 Task: Create a due date automation trigger when advanced on, on the monday before a card is due add fields with custom field "Resume" set to a date not in this month at 11:00 AM.
Action: Mouse moved to (1241, 108)
Screenshot: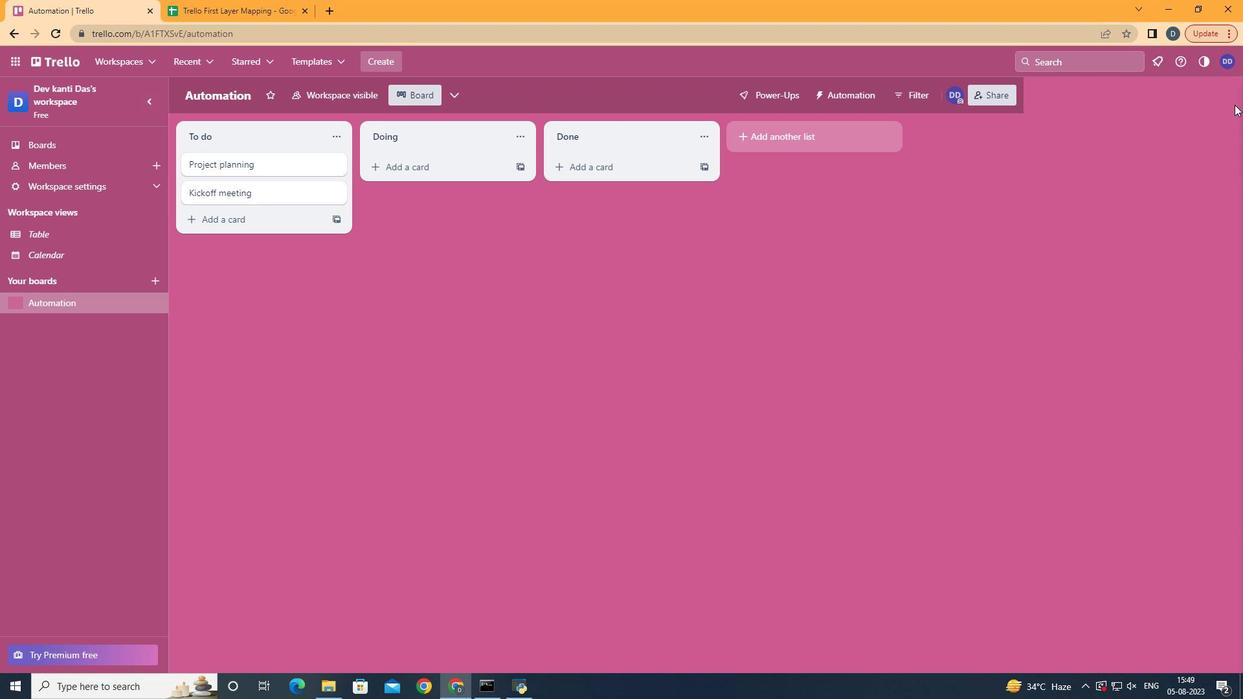 
Action: Mouse pressed left at (1241, 108)
Screenshot: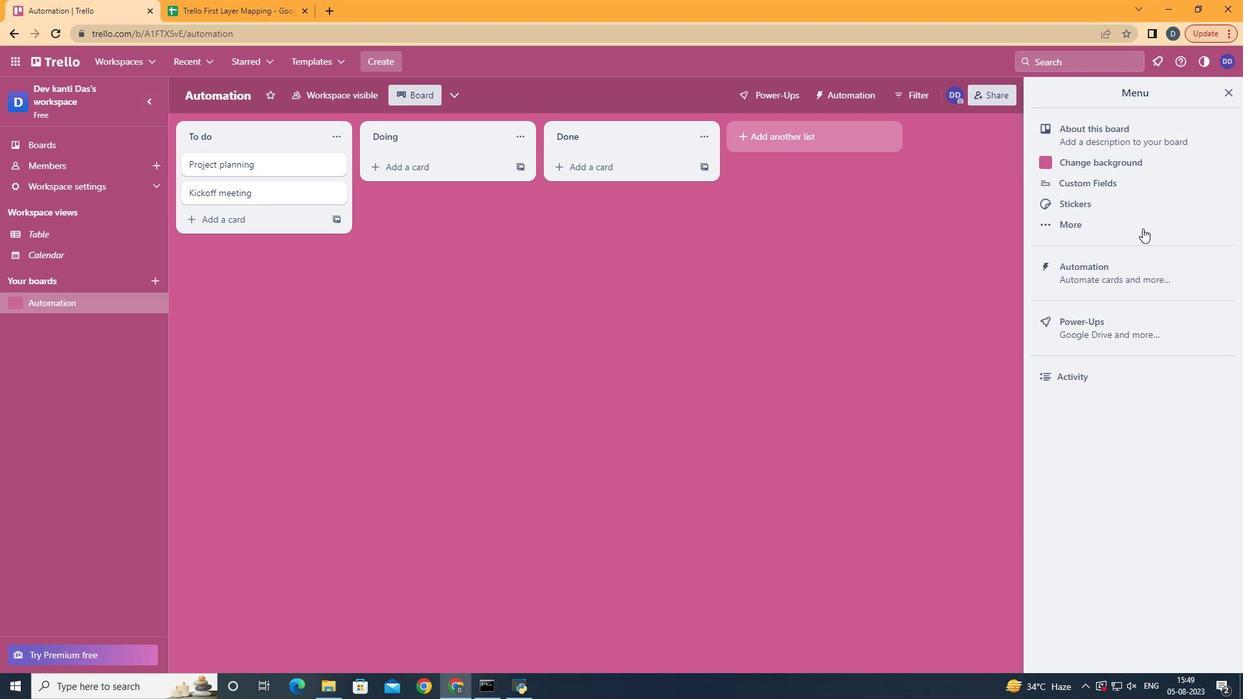 
Action: Mouse moved to (1124, 277)
Screenshot: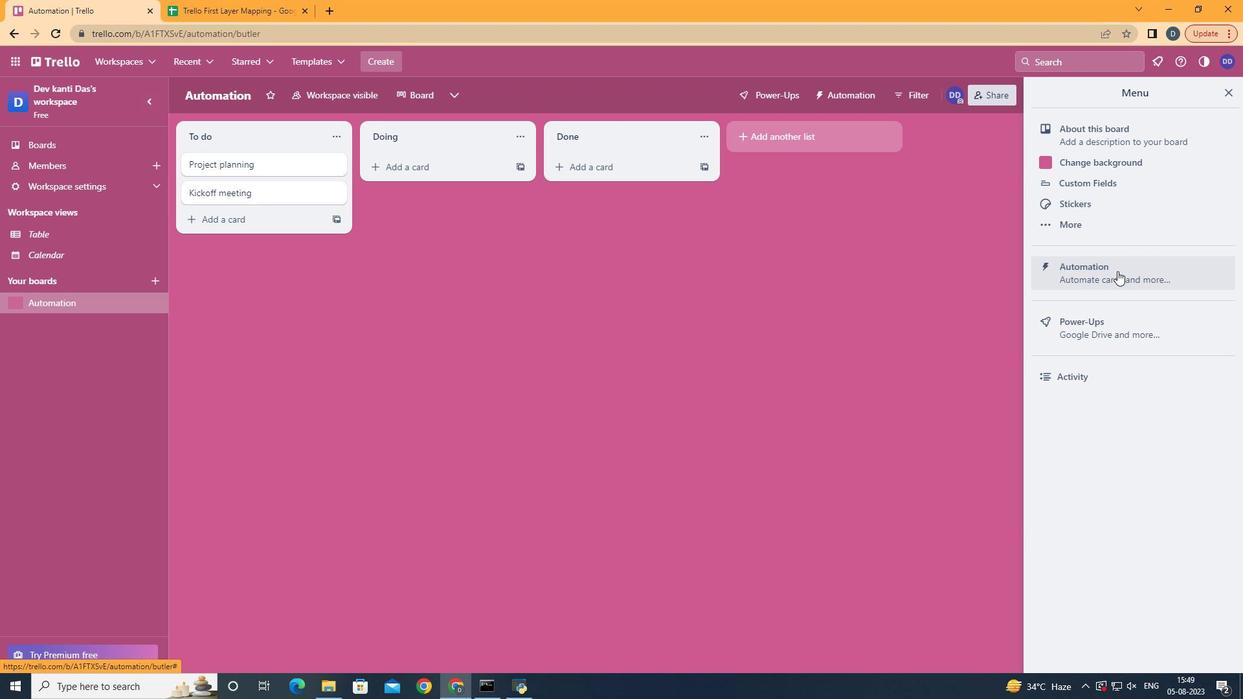 
Action: Mouse pressed left at (1124, 277)
Screenshot: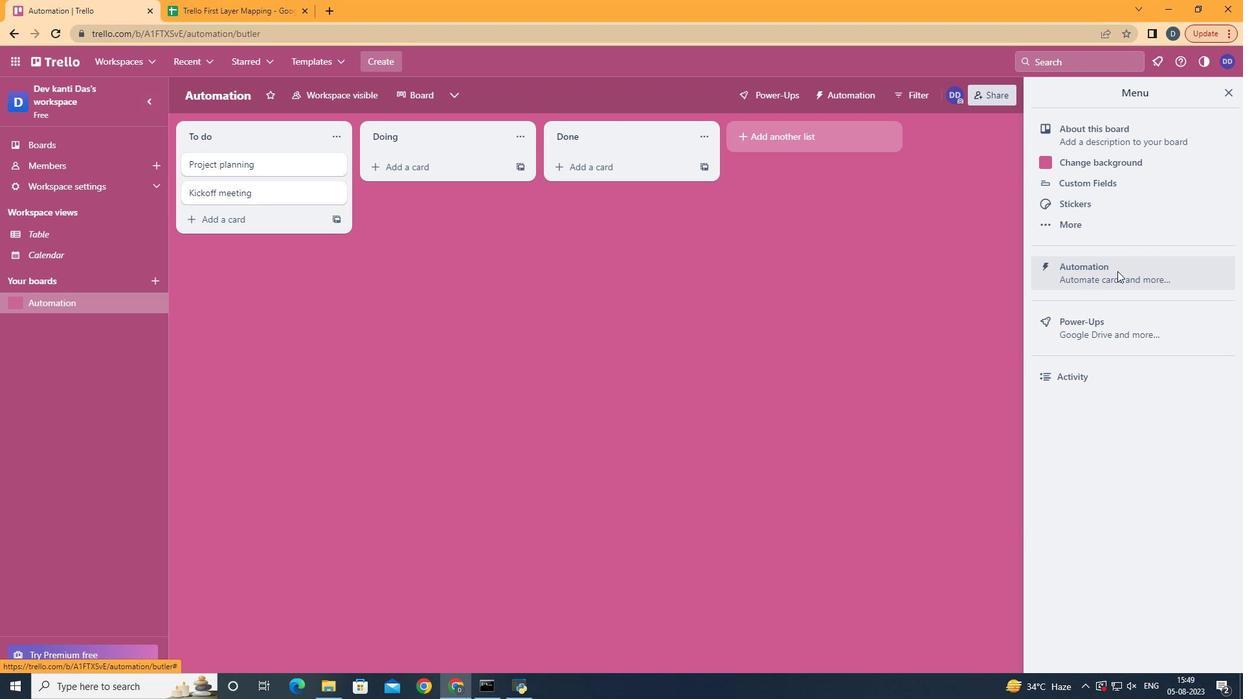 
Action: Mouse moved to (240, 270)
Screenshot: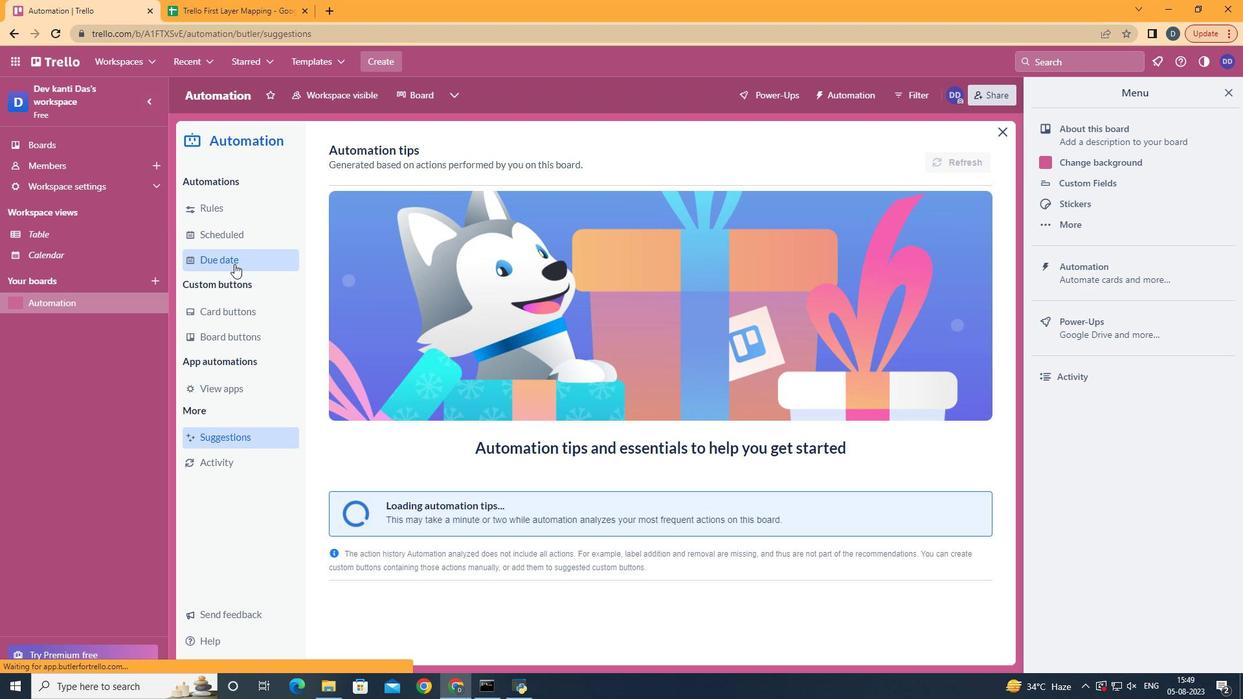 
Action: Mouse pressed left at (240, 270)
Screenshot: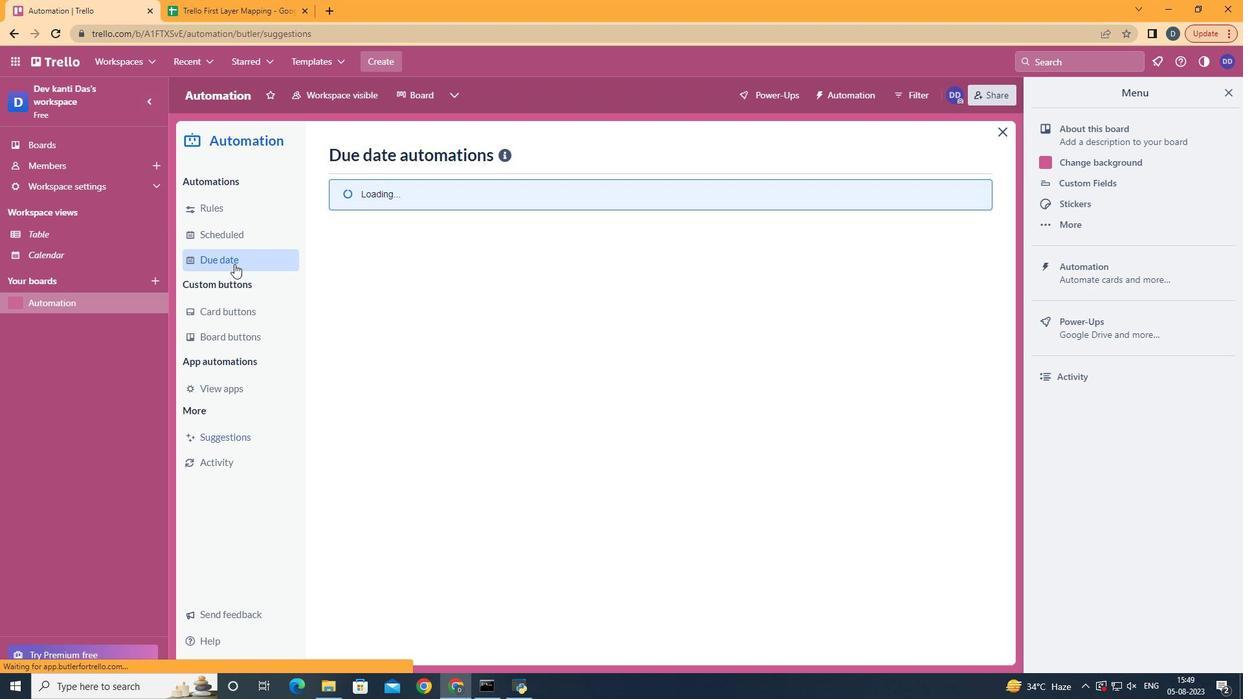 
Action: Mouse moved to (912, 163)
Screenshot: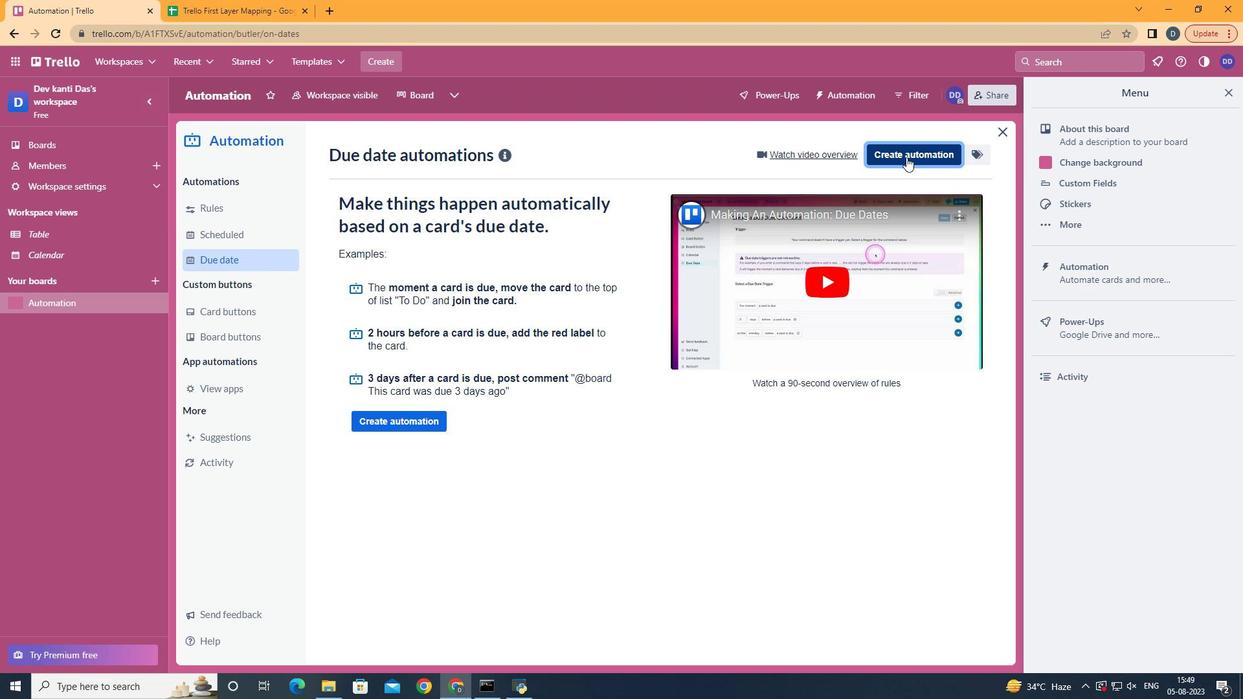 
Action: Mouse pressed left at (912, 163)
Screenshot: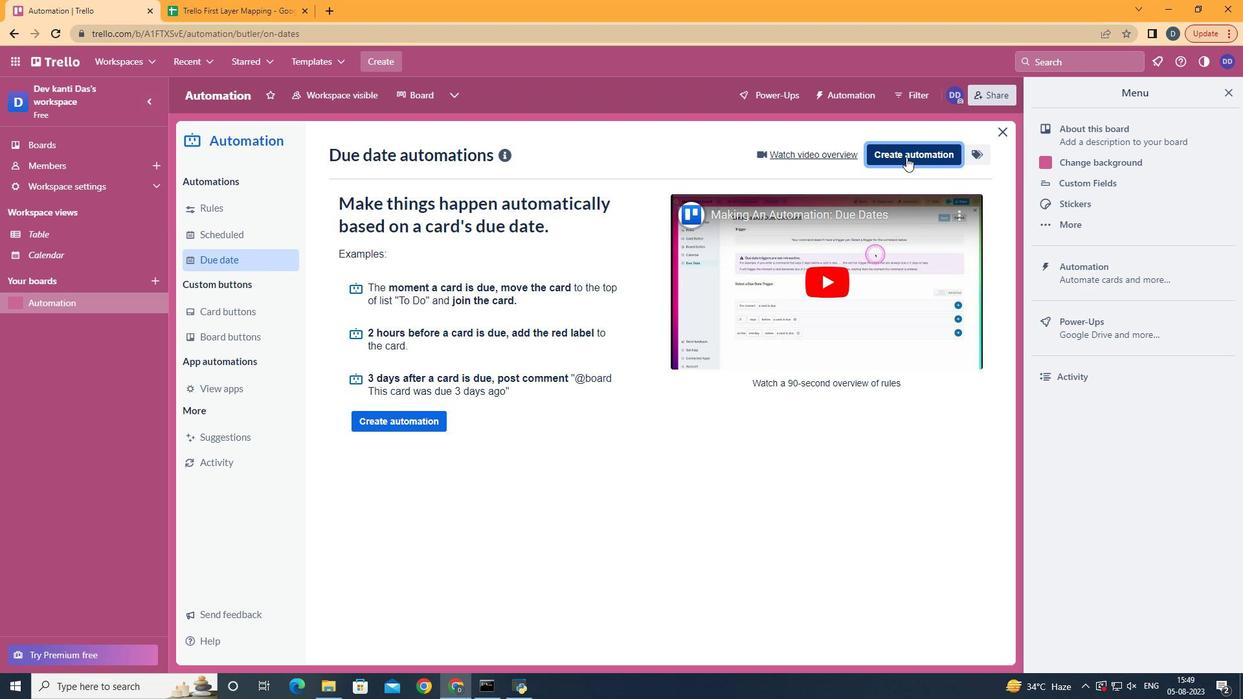 
Action: Mouse moved to (688, 273)
Screenshot: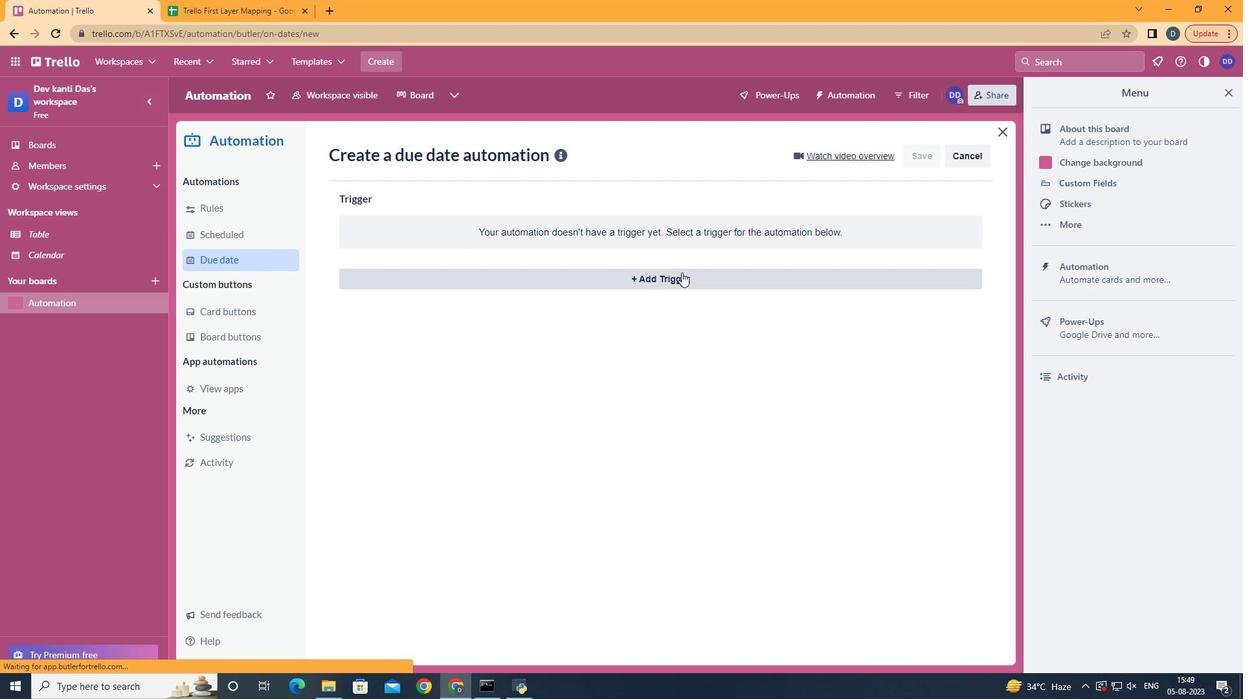 
Action: Mouse pressed left at (688, 273)
Screenshot: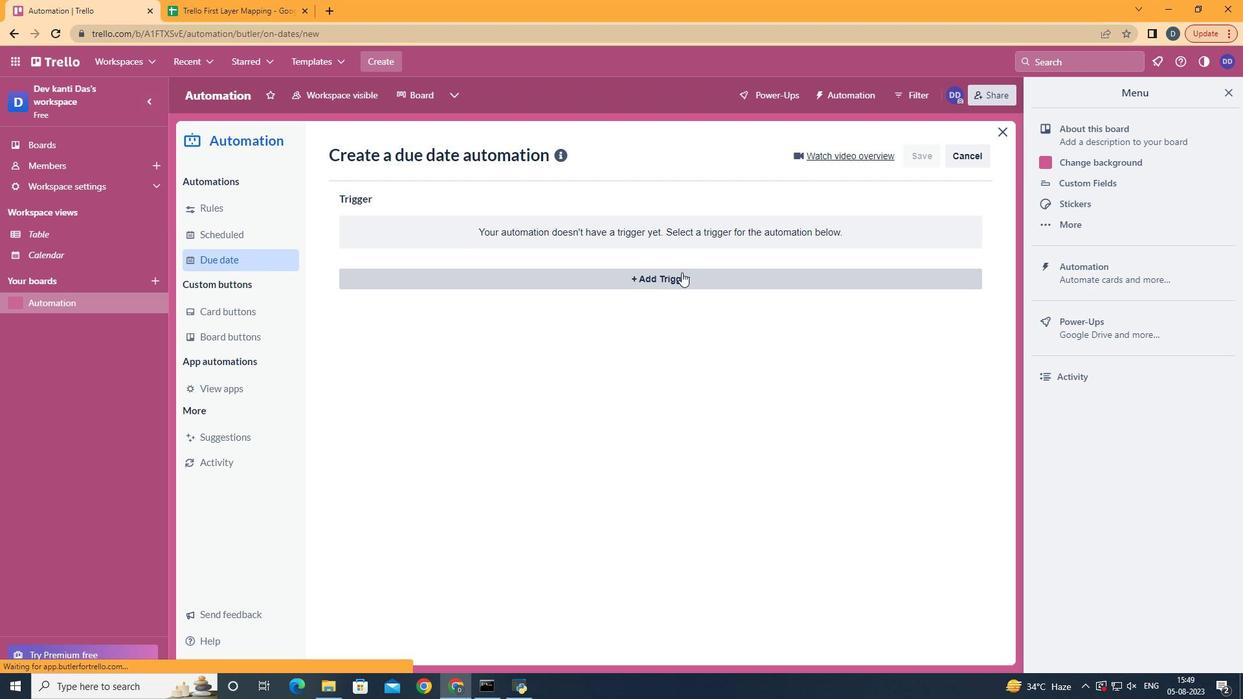 
Action: Mouse moved to (688, 279)
Screenshot: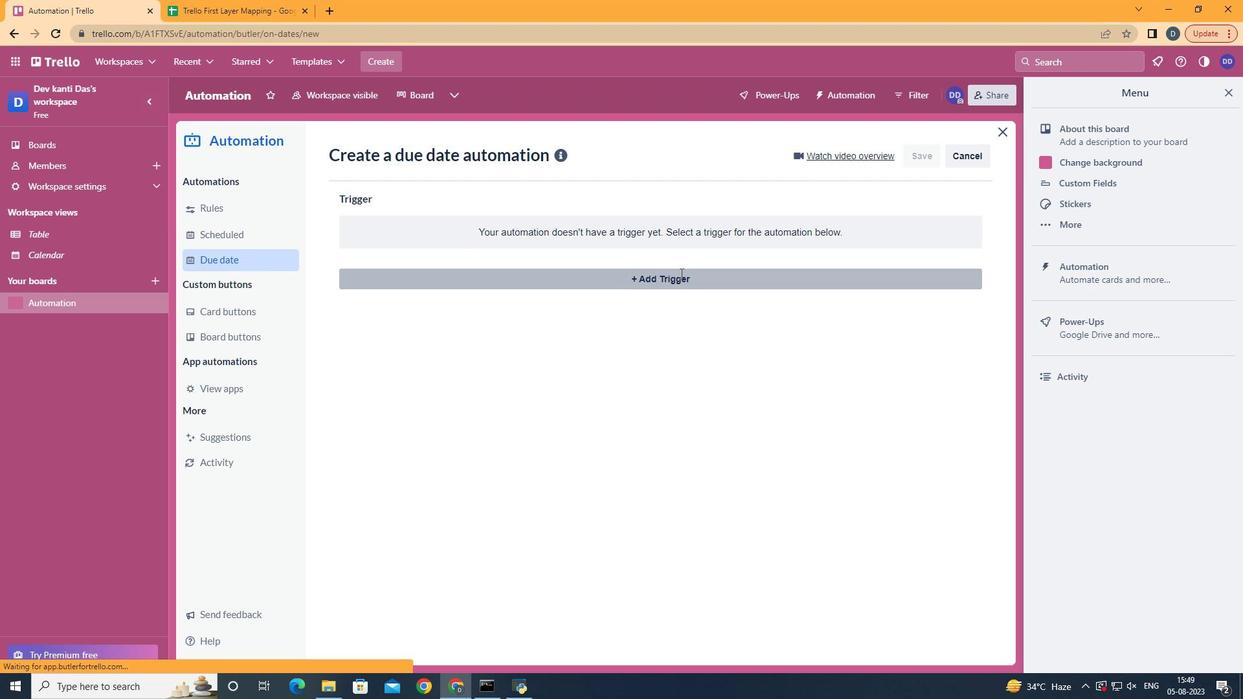 
Action: Mouse pressed left at (688, 279)
Screenshot: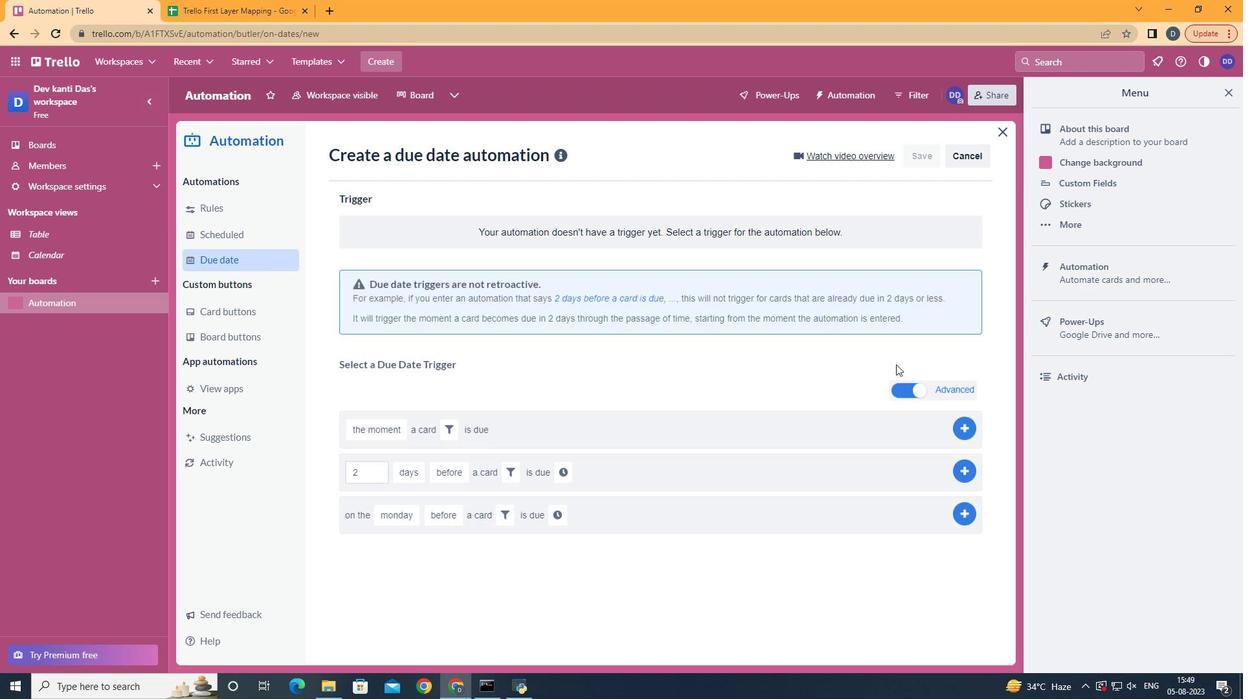 
Action: Mouse moved to (429, 339)
Screenshot: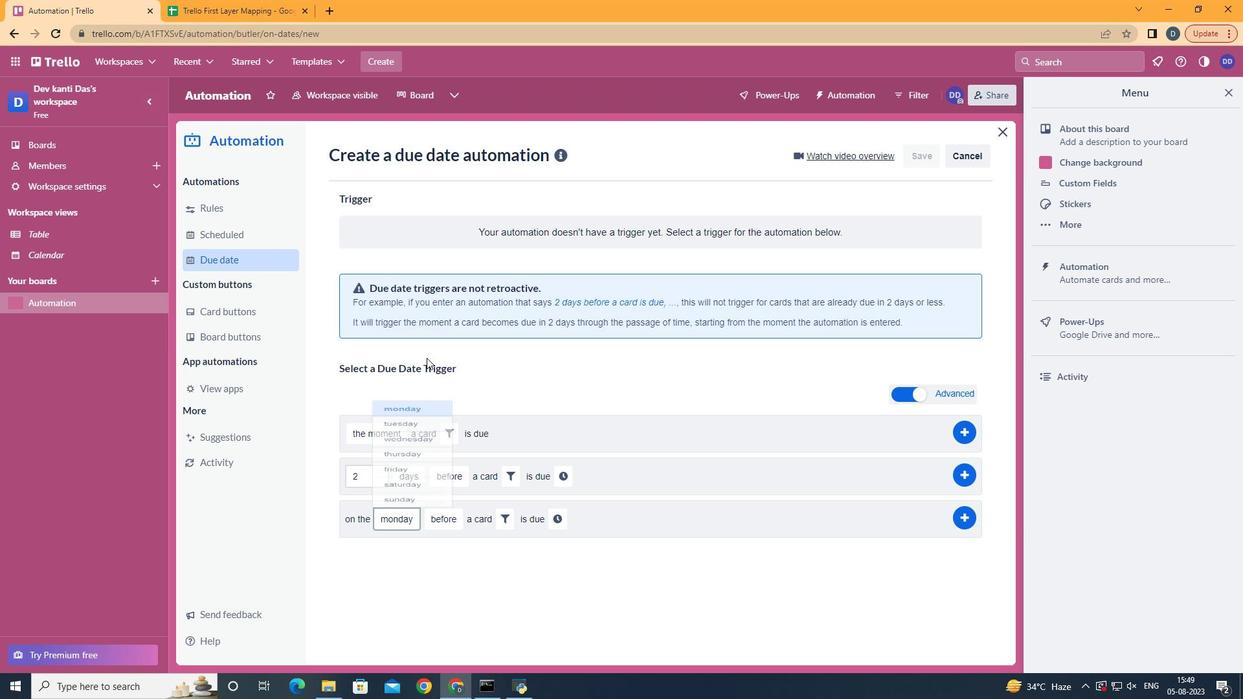 
Action: Mouse pressed left at (429, 339)
Screenshot: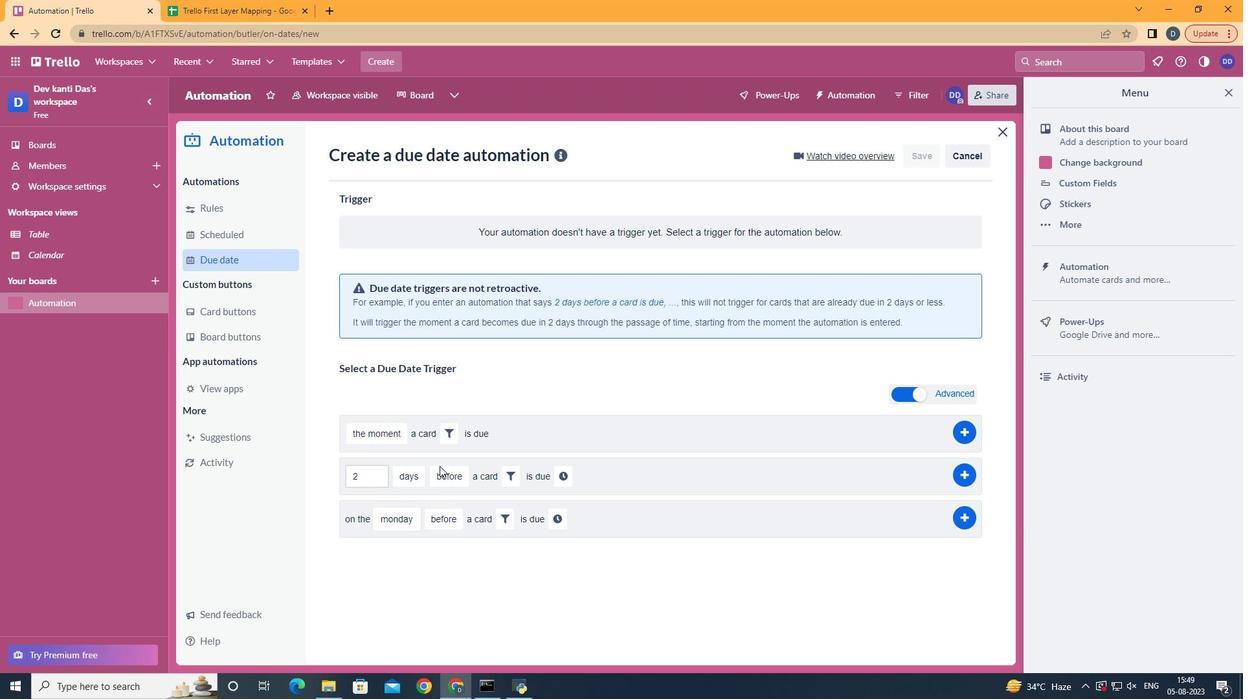 
Action: Mouse moved to (456, 545)
Screenshot: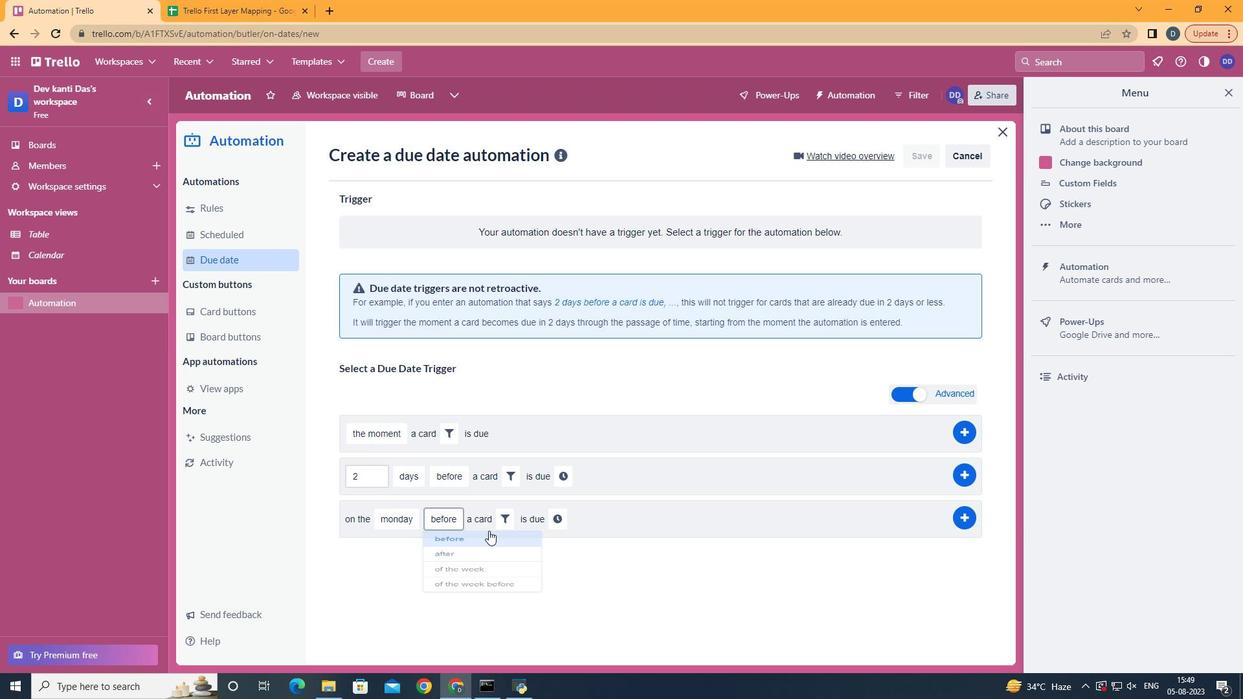 
Action: Mouse pressed left at (456, 545)
Screenshot: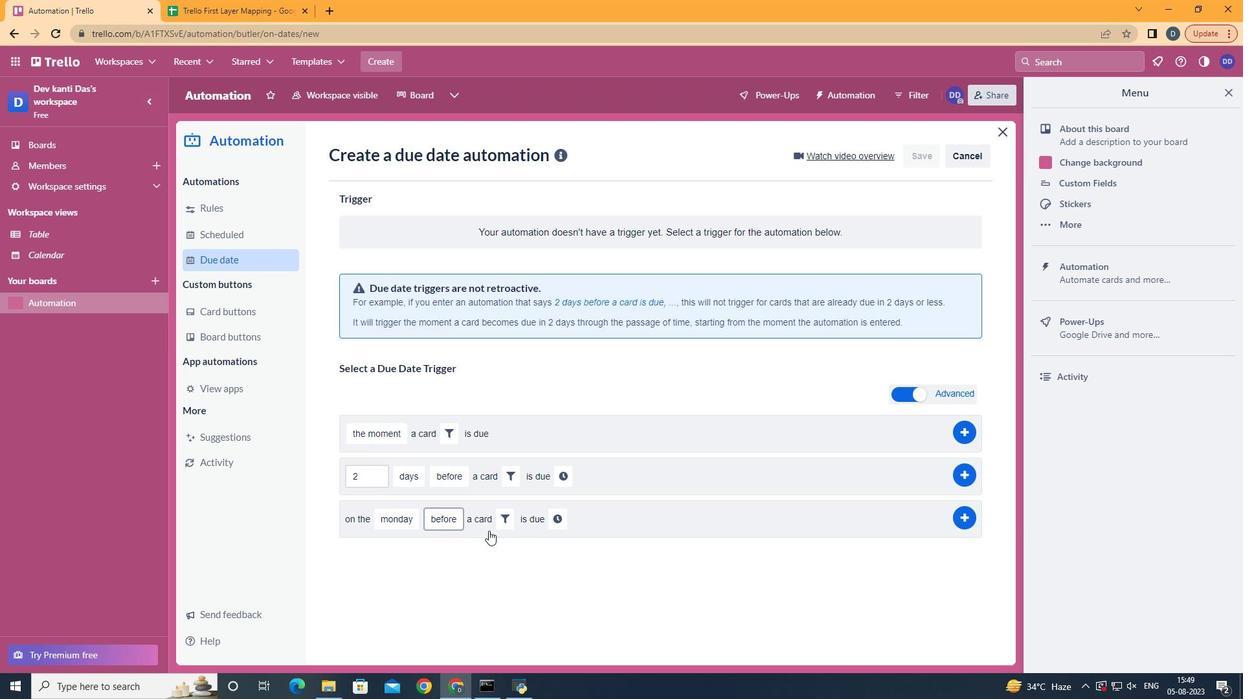 
Action: Mouse moved to (514, 523)
Screenshot: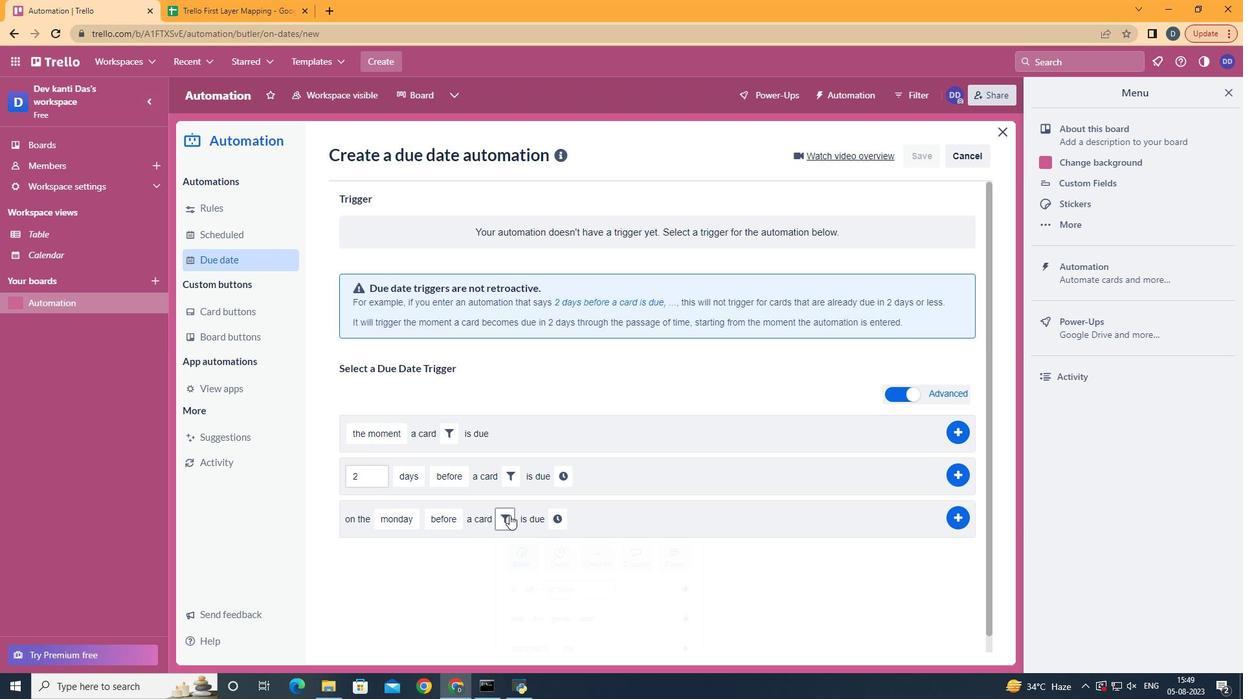 
Action: Mouse pressed left at (514, 523)
Screenshot: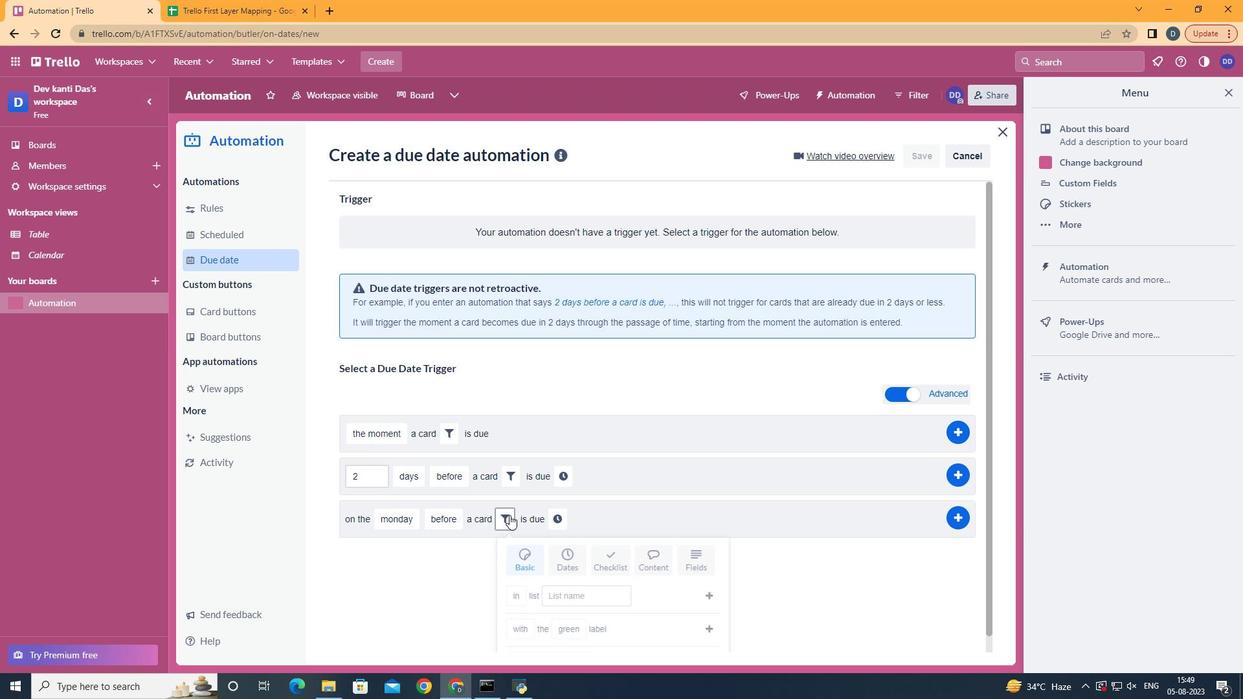 
Action: Mouse moved to (722, 563)
Screenshot: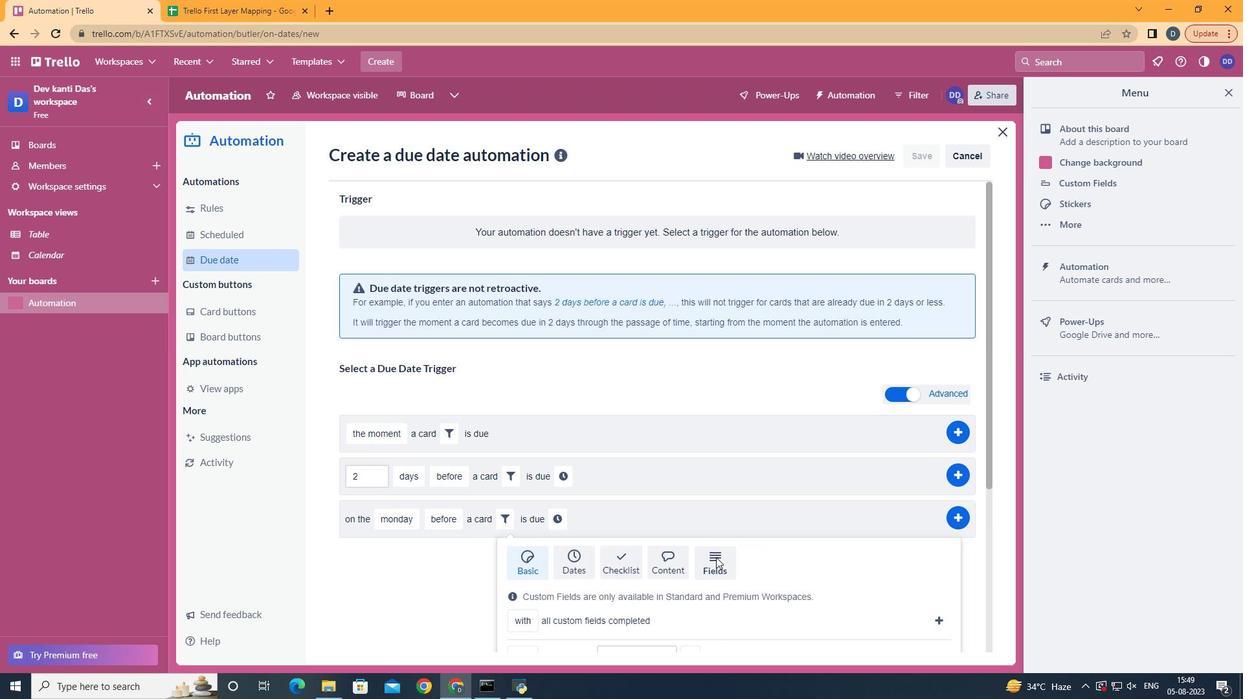 
Action: Mouse pressed left at (722, 563)
Screenshot: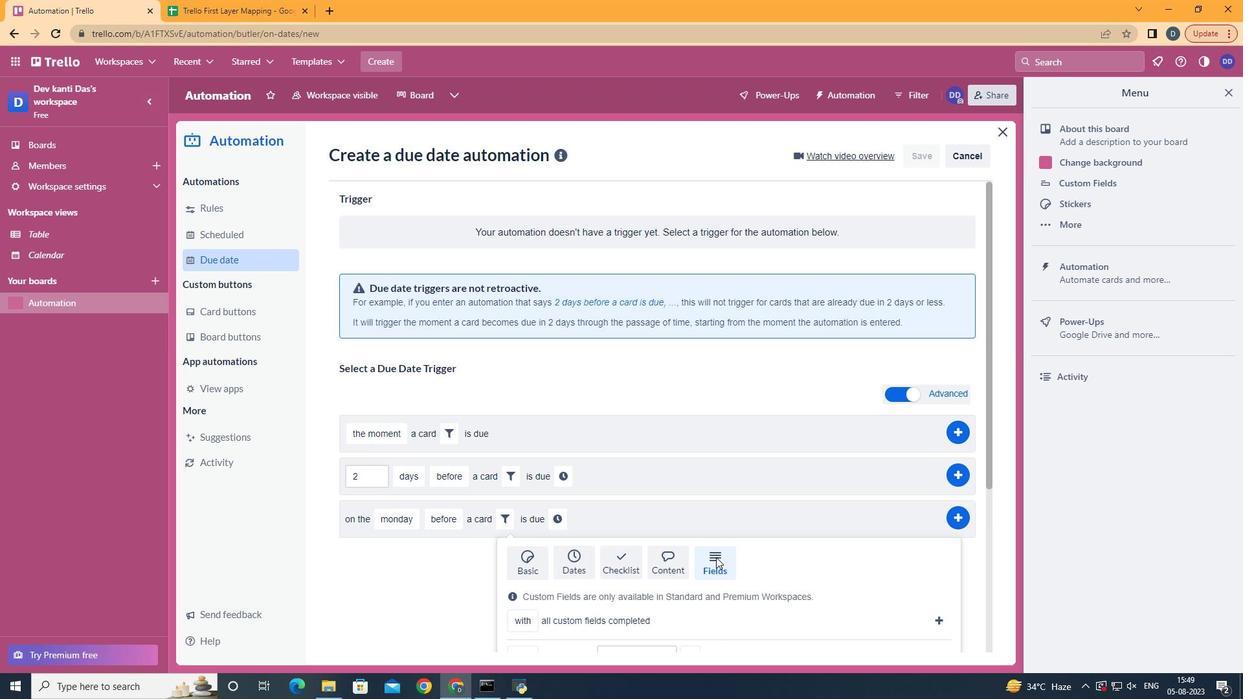 
Action: Mouse scrolled (722, 563) with delta (0, 0)
Screenshot: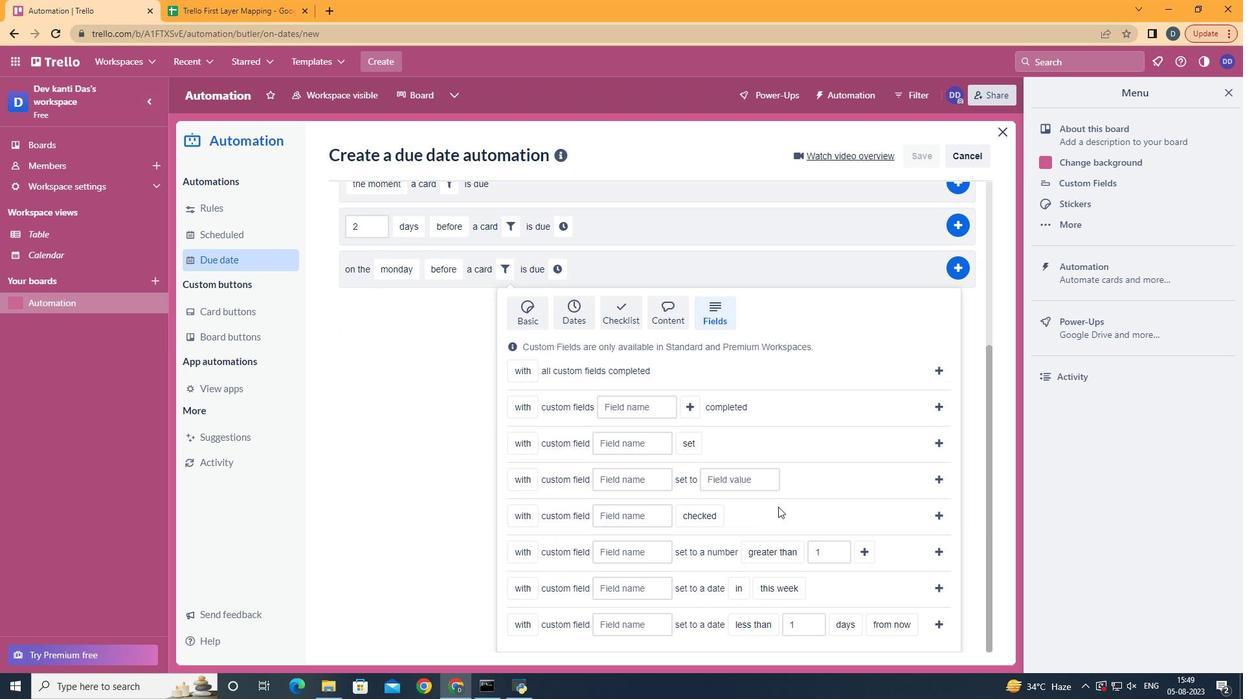 
Action: Mouse scrolled (722, 563) with delta (0, 0)
Screenshot: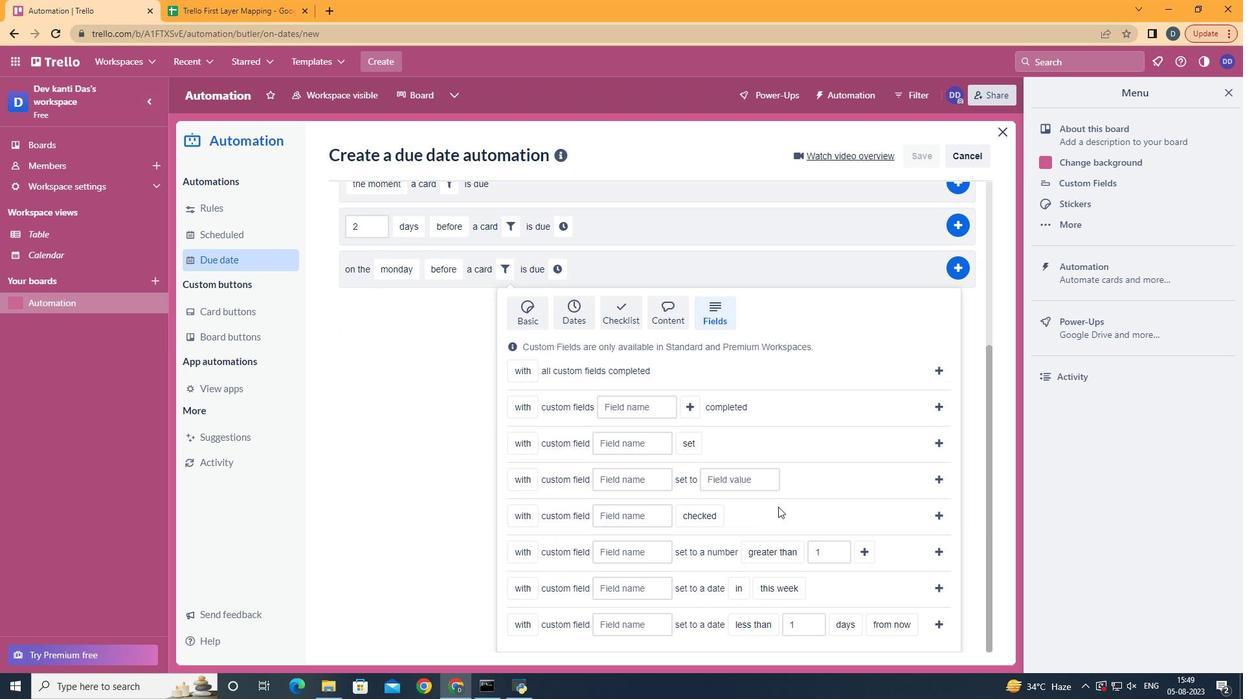 
Action: Mouse scrolled (722, 563) with delta (0, 0)
Screenshot: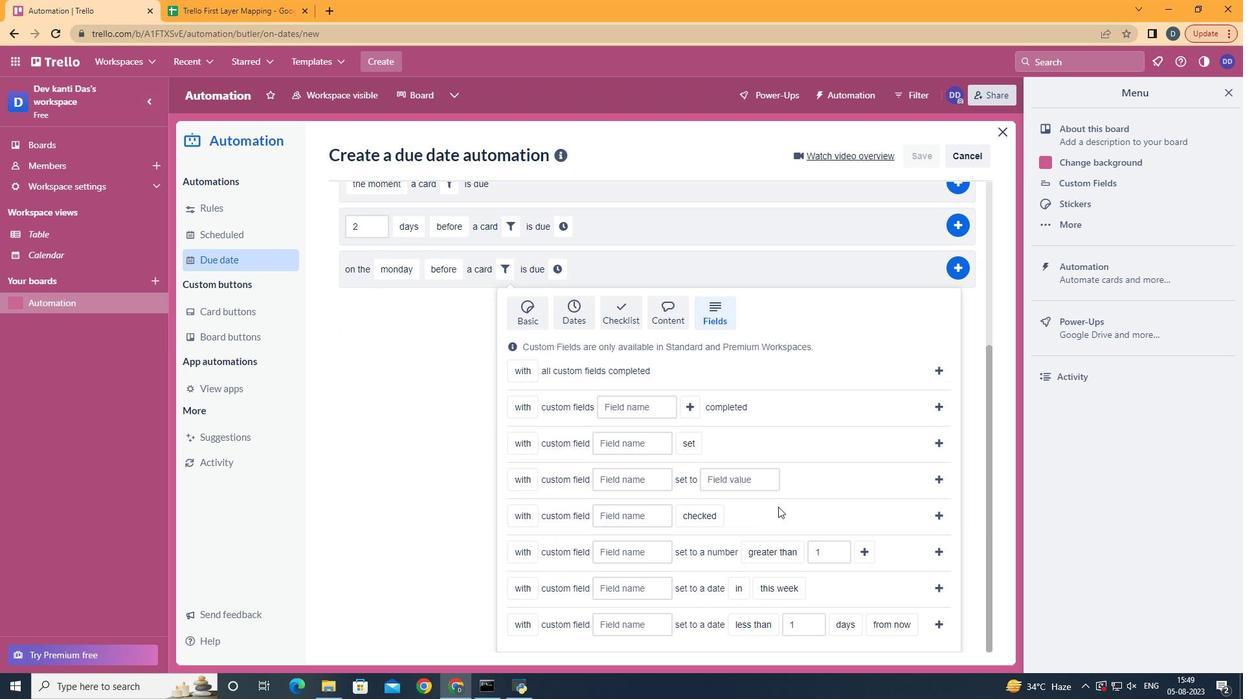 
Action: Mouse scrolled (722, 563) with delta (0, 0)
Screenshot: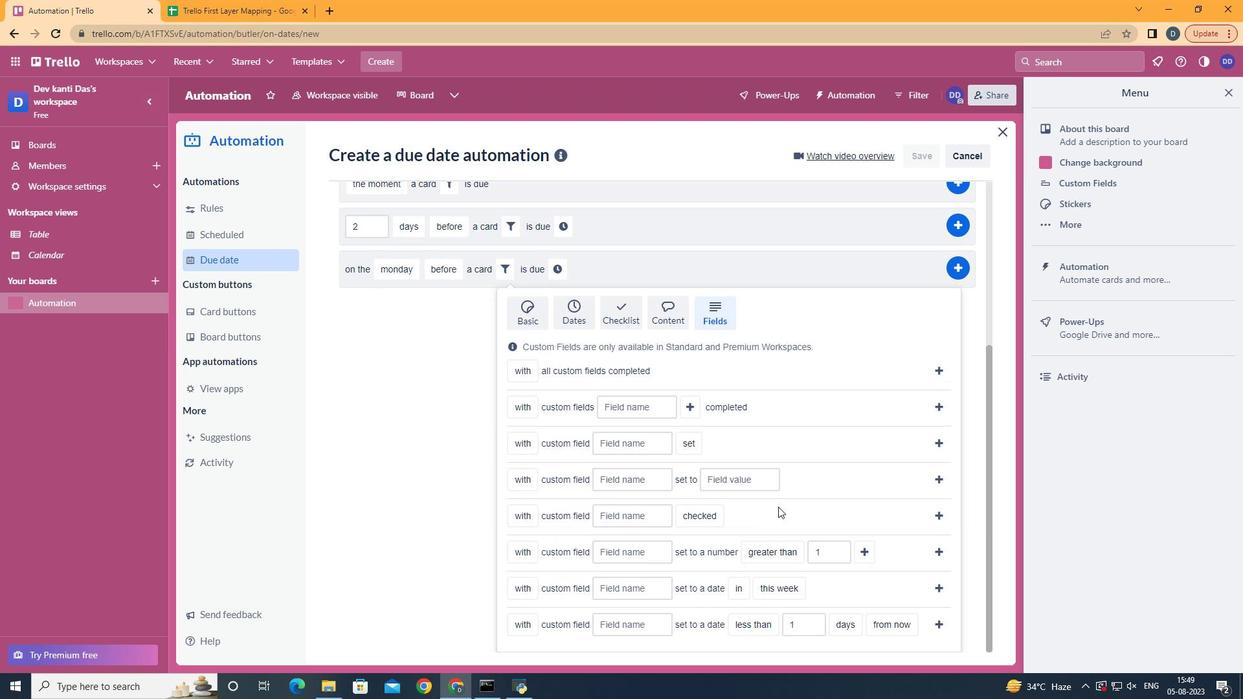 
Action: Mouse scrolled (722, 563) with delta (0, 0)
Screenshot: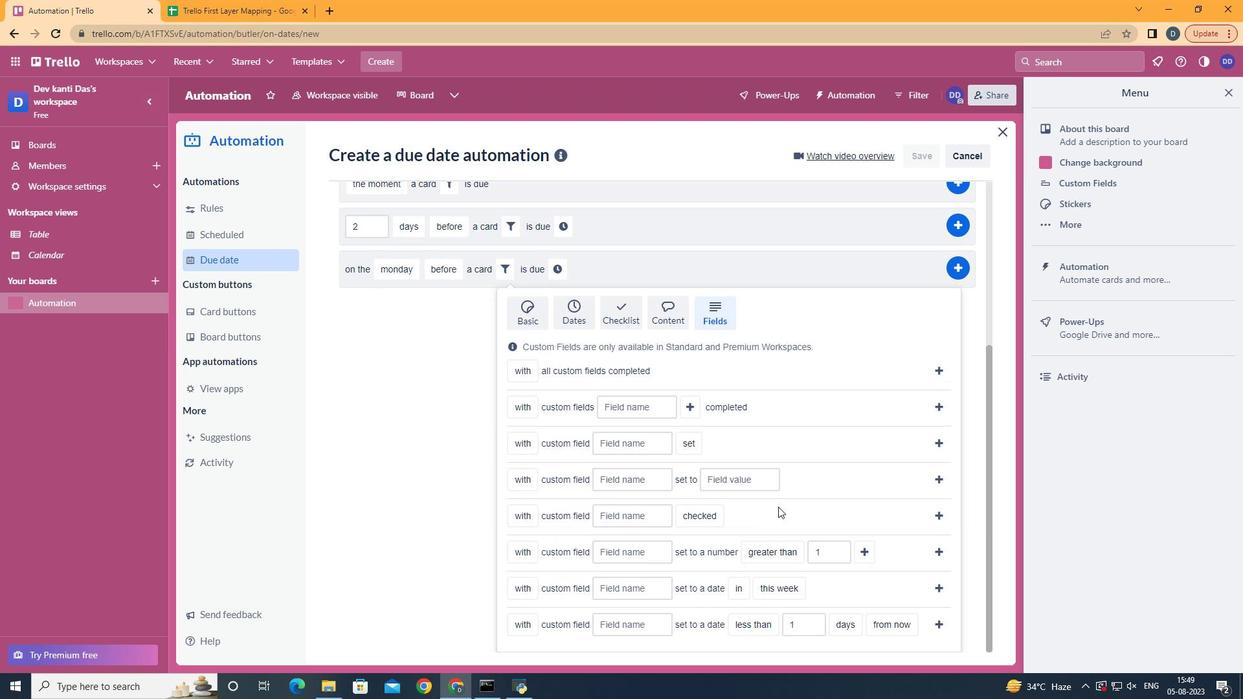 
Action: Mouse scrolled (722, 563) with delta (0, 0)
Screenshot: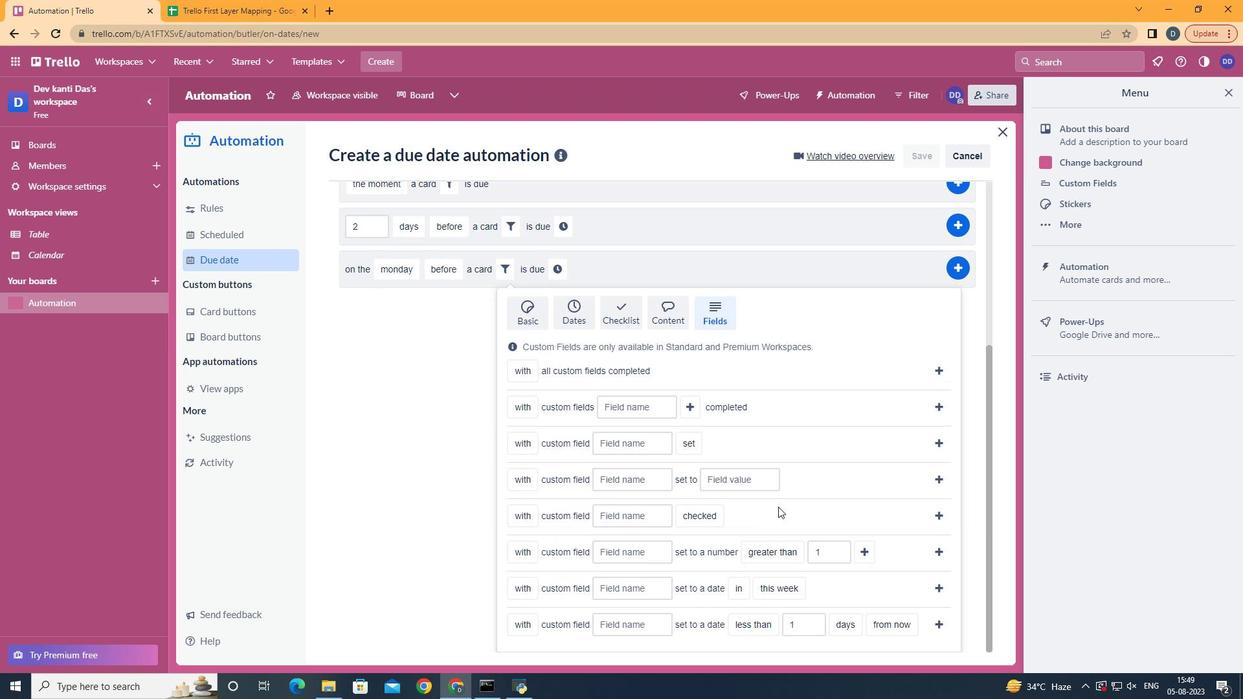 
Action: Mouse moved to (540, 623)
Screenshot: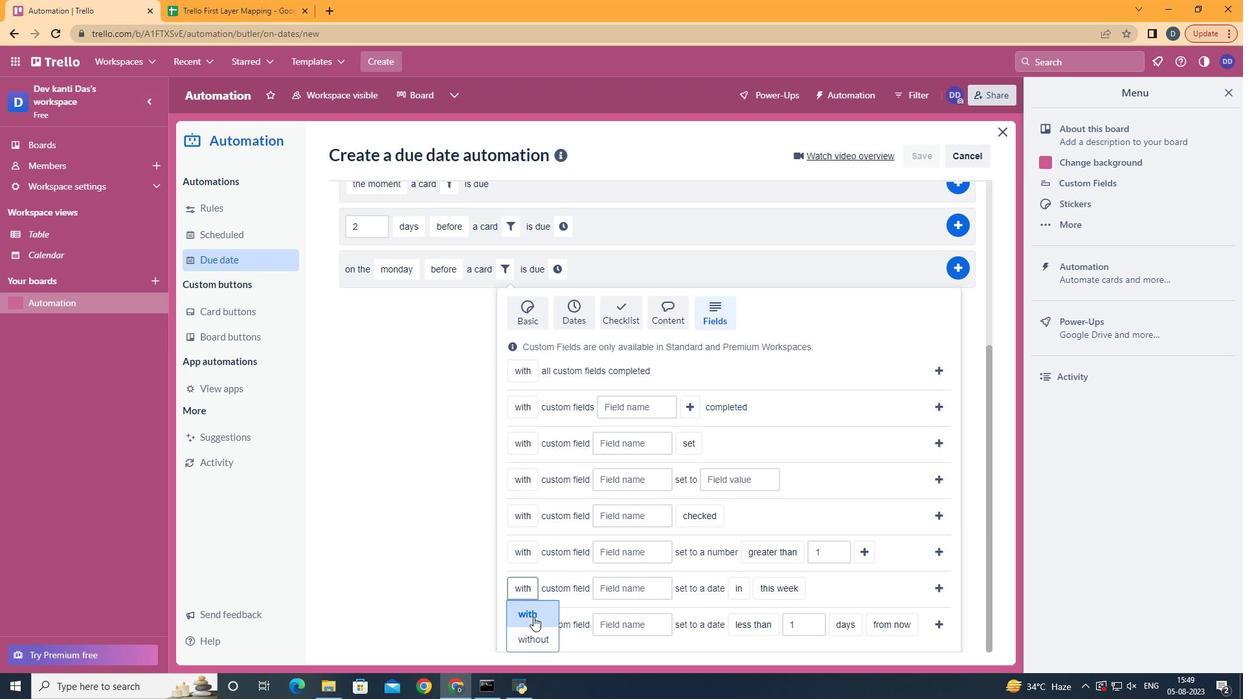 
Action: Mouse pressed left at (540, 623)
Screenshot: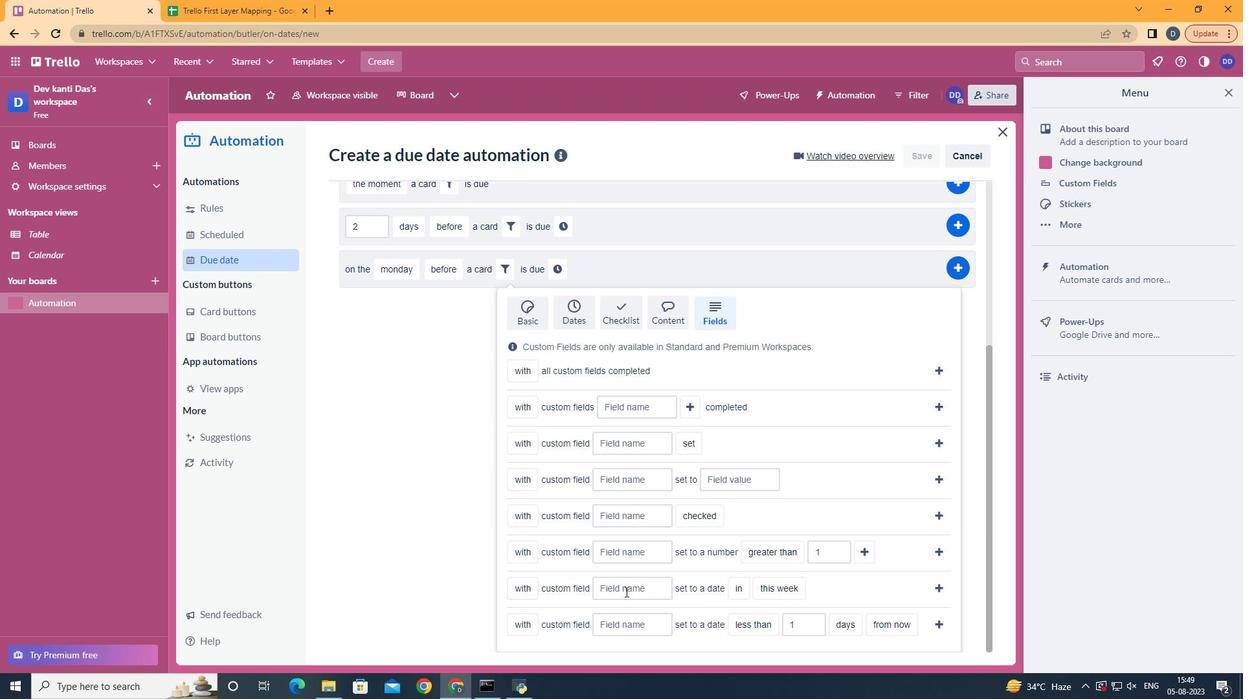 
Action: Mouse moved to (648, 595)
Screenshot: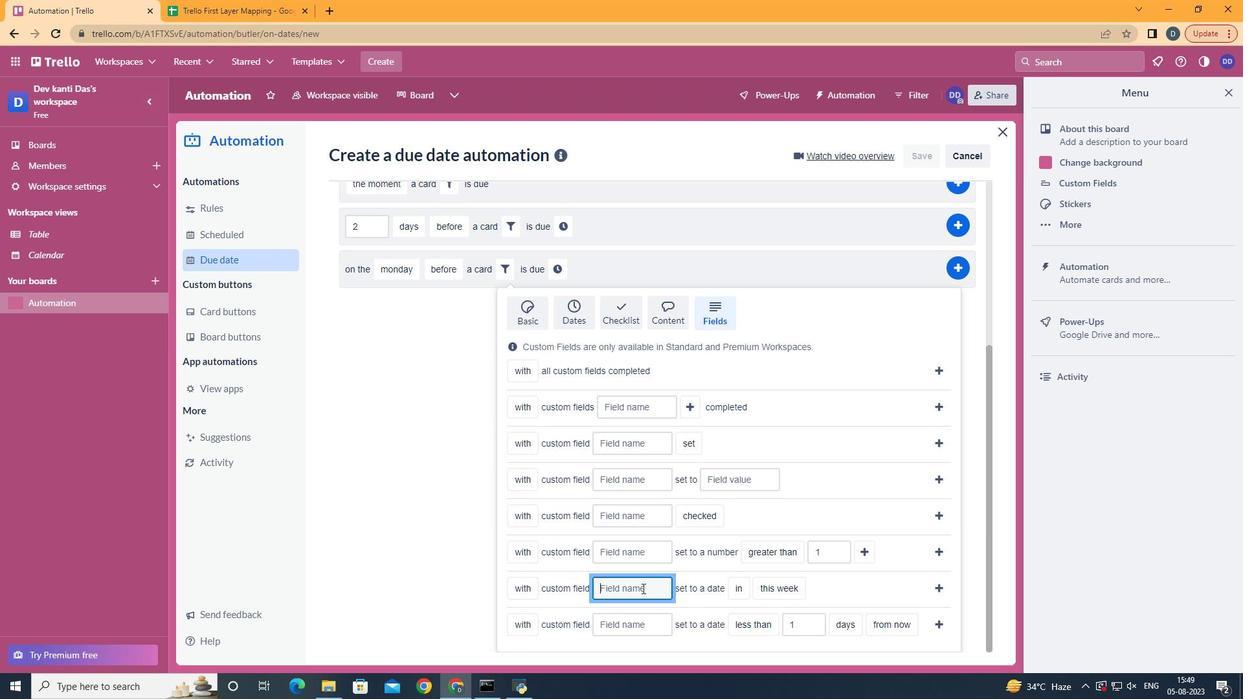 
Action: Mouse pressed left at (648, 595)
Screenshot: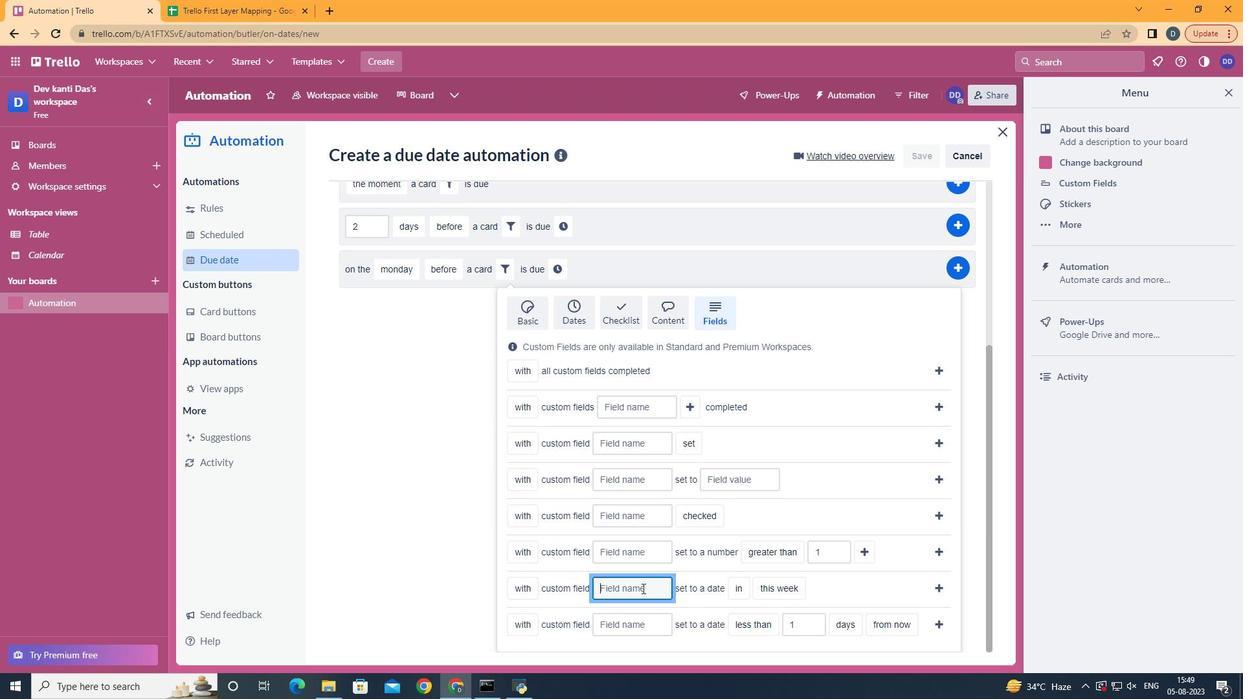 
Action: Key pressed <Key.shift>Resume
Screenshot: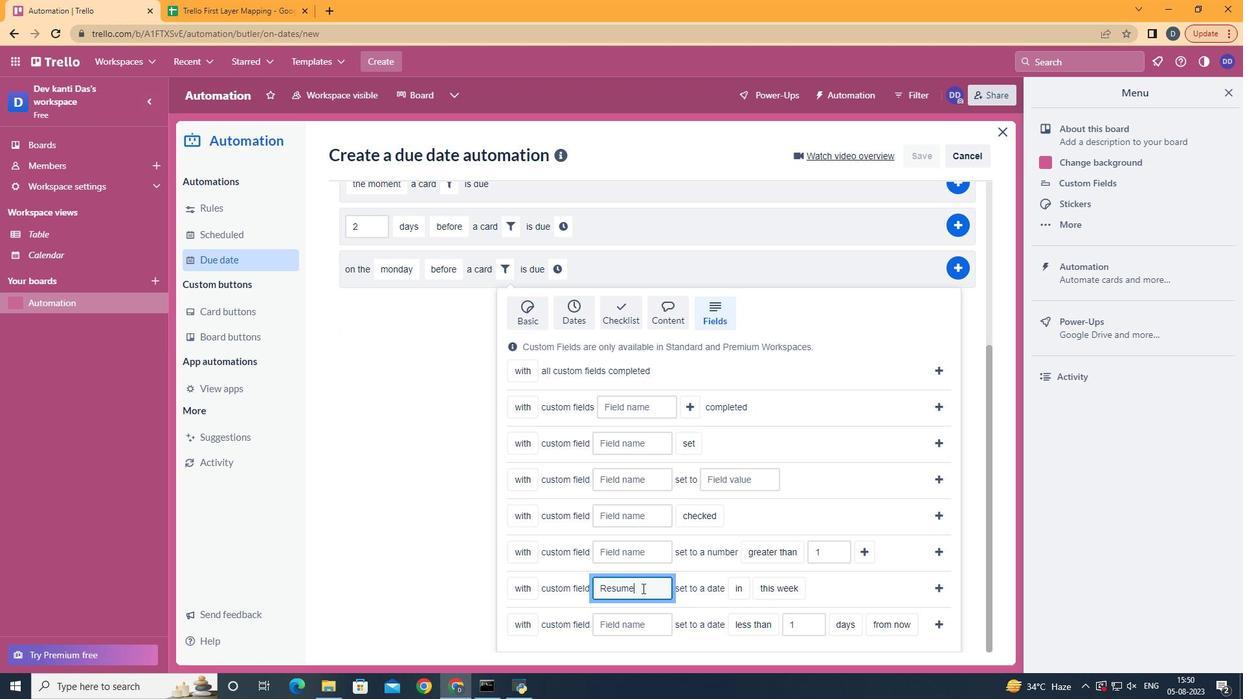 
Action: Mouse moved to (760, 648)
Screenshot: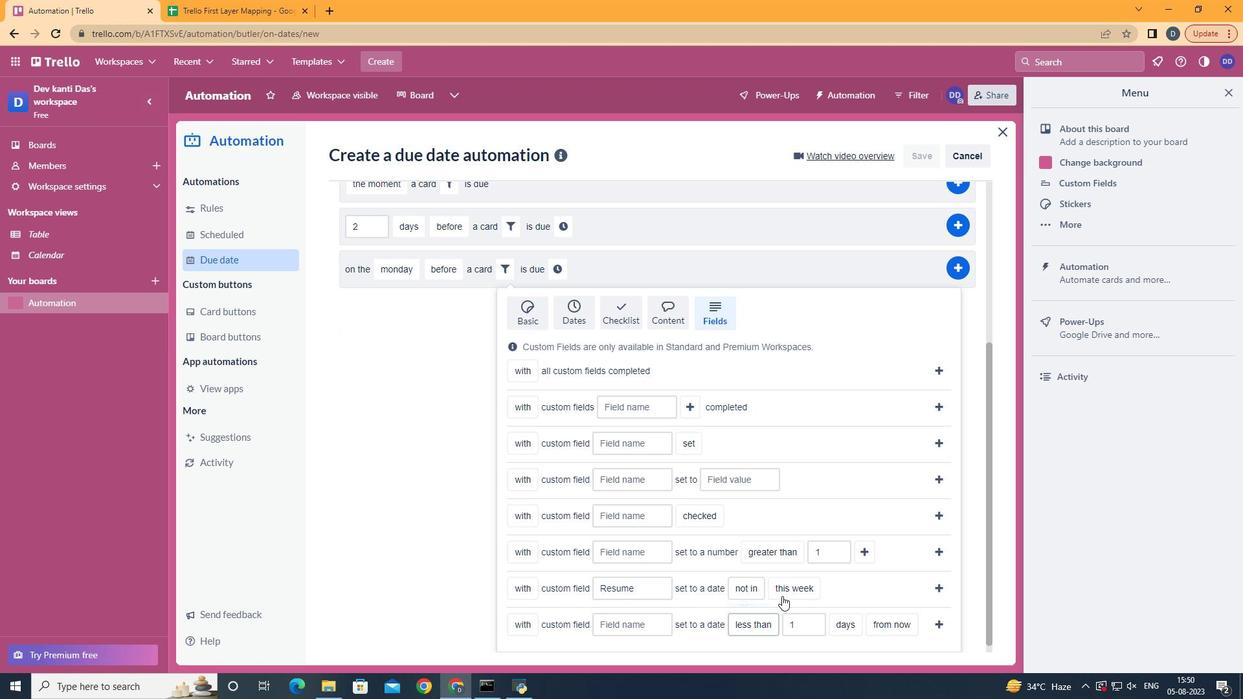 
Action: Mouse pressed left at (760, 648)
Screenshot: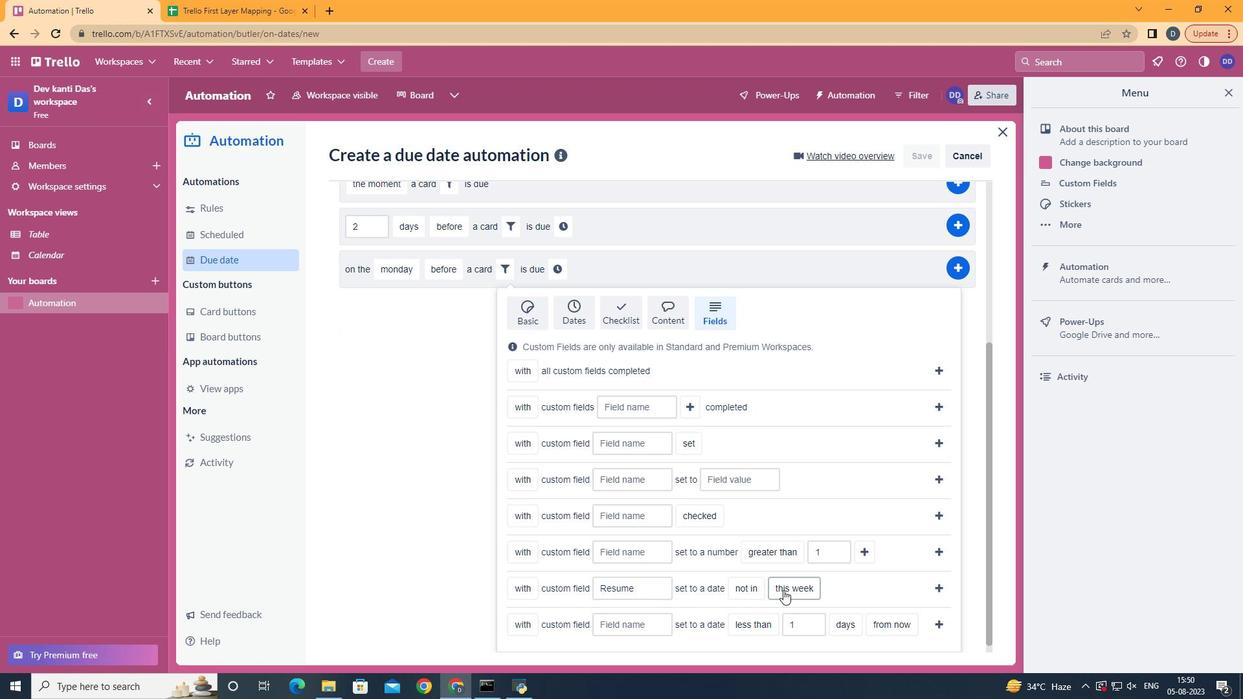
Action: Mouse moved to (808, 644)
Screenshot: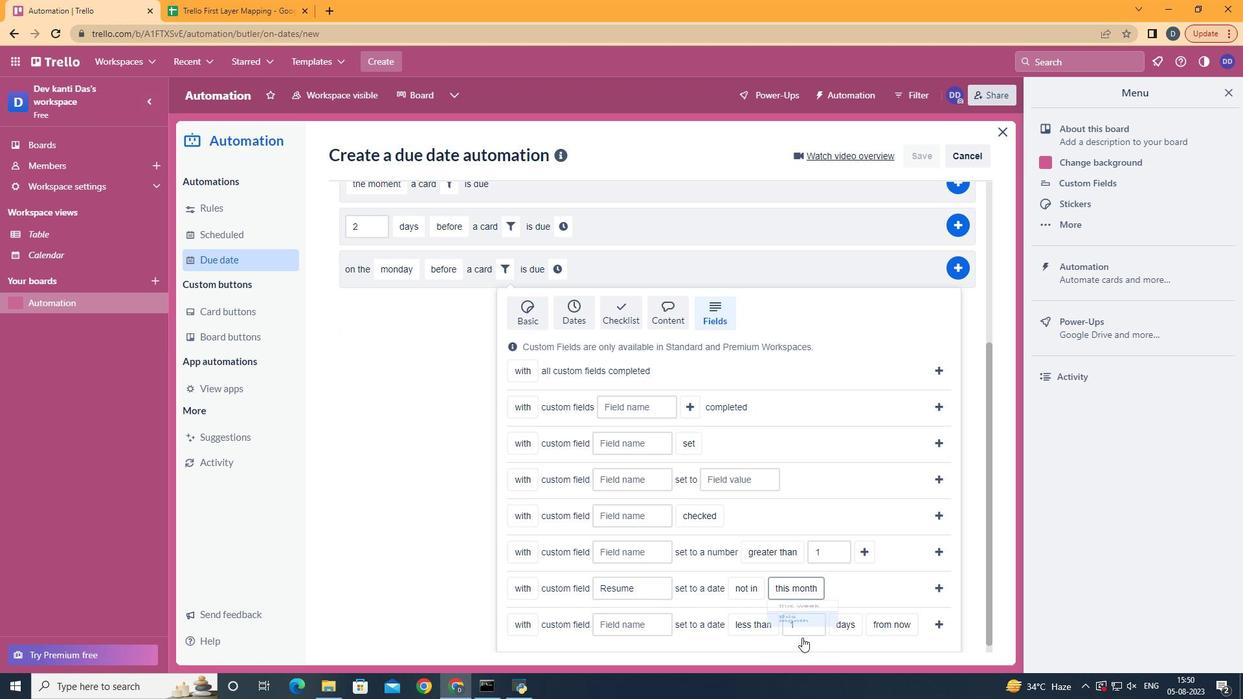 
Action: Mouse pressed left at (808, 644)
Screenshot: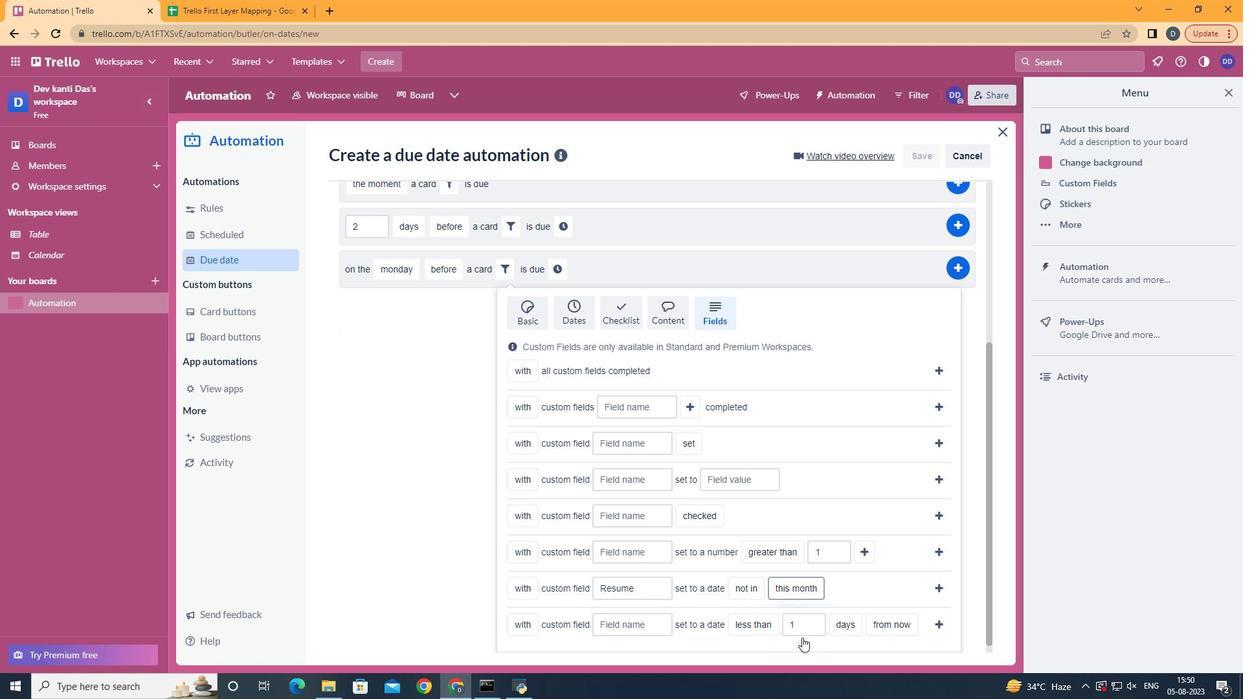 
Action: Mouse moved to (955, 591)
Screenshot: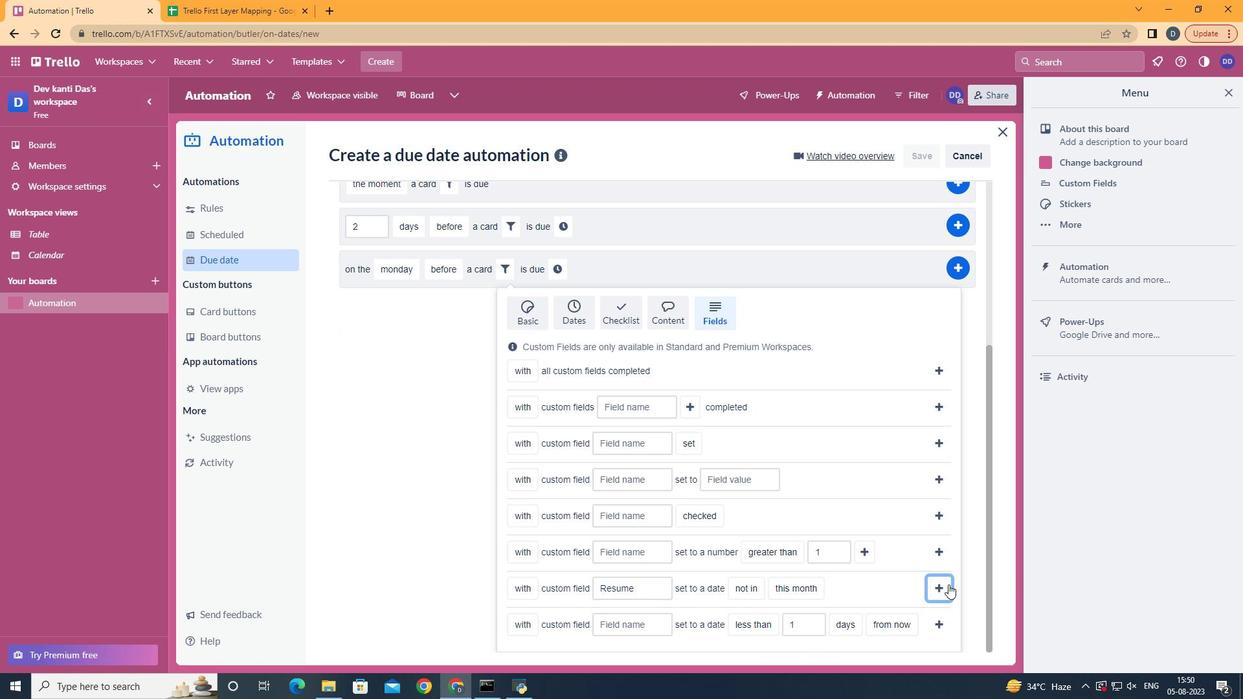 
Action: Mouse pressed left at (955, 591)
Screenshot: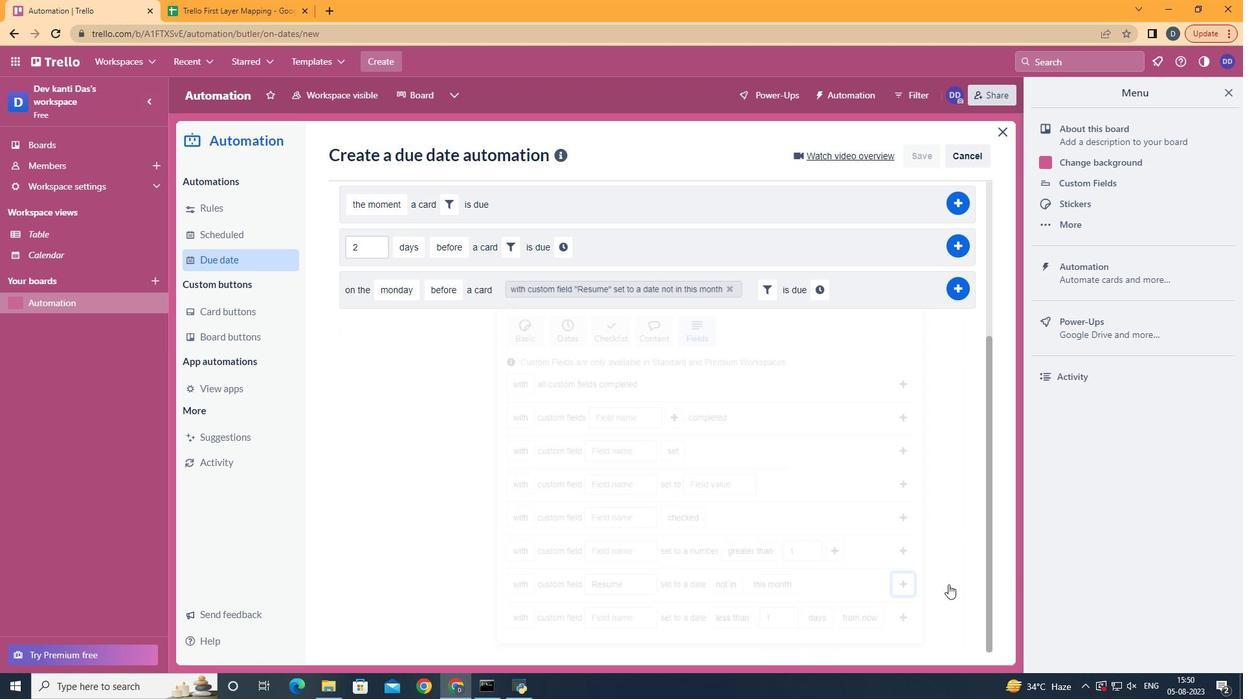 
Action: Mouse moved to (835, 525)
Screenshot: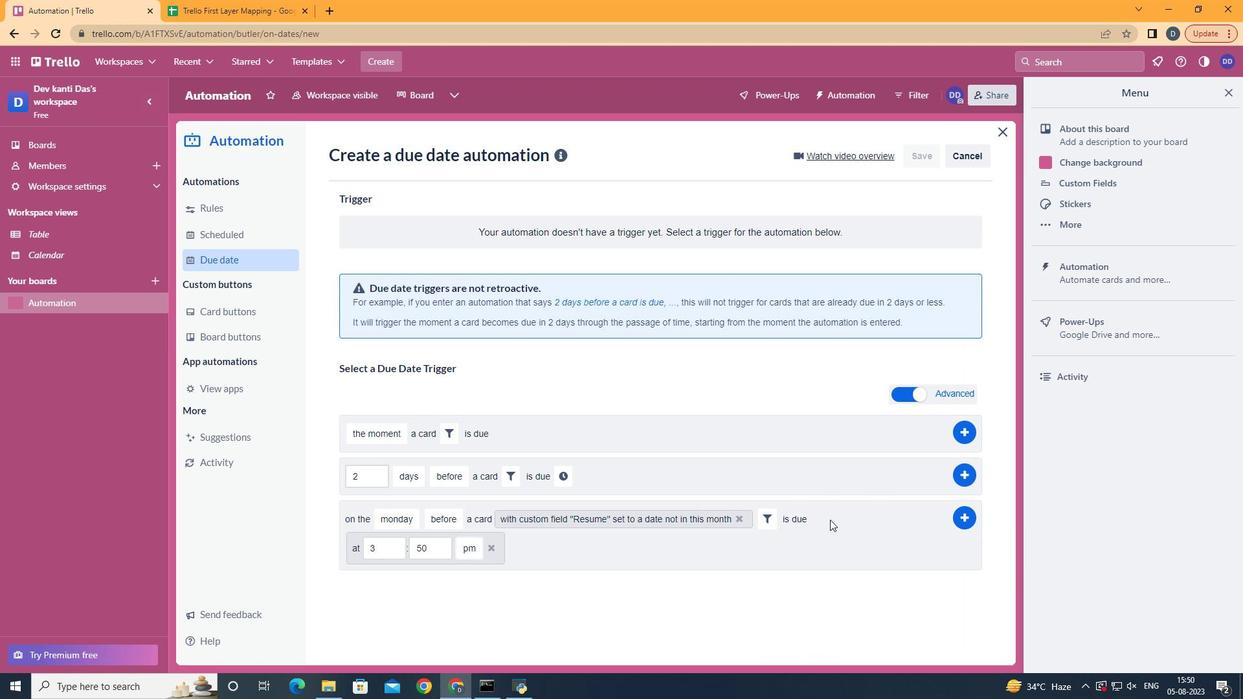 
Action: Mouse pressed left at (835, 525)
Screenshot: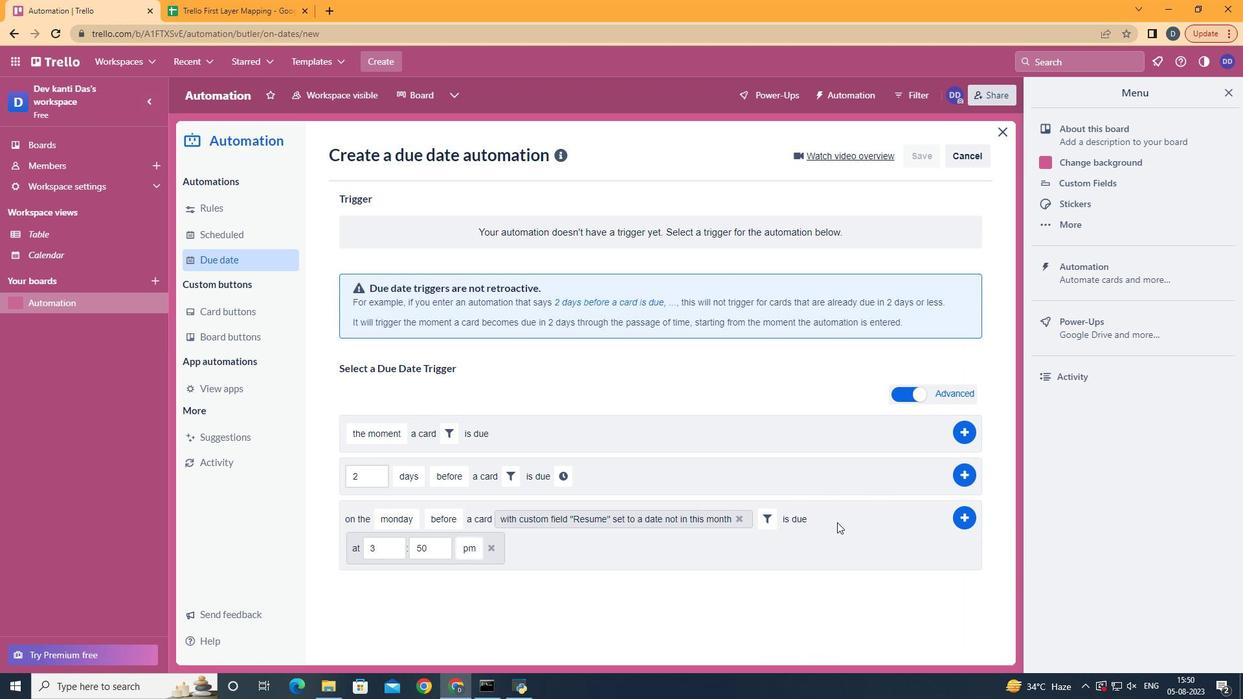 
Action: Mouse moved to (399, 552)
Screenshot: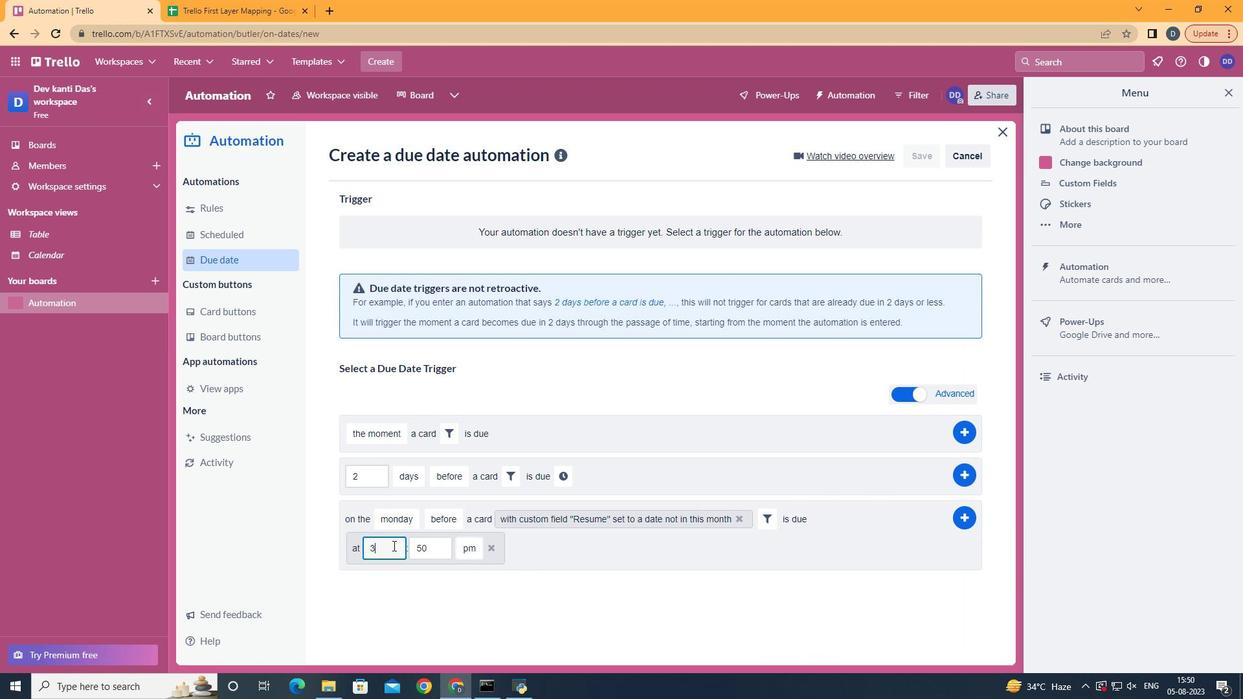 
Action: Mouse pressed left at (399, 552)
Screenshot: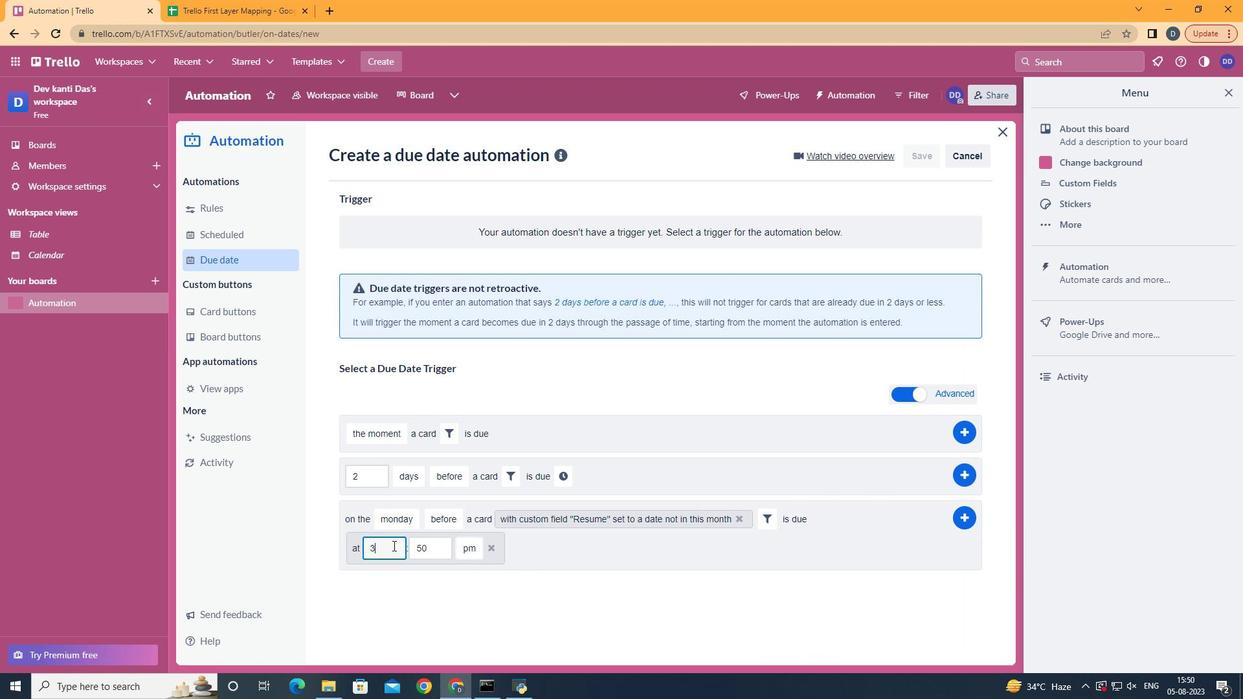 
Action: Key pressed <Key.backspace>11
Screenshot: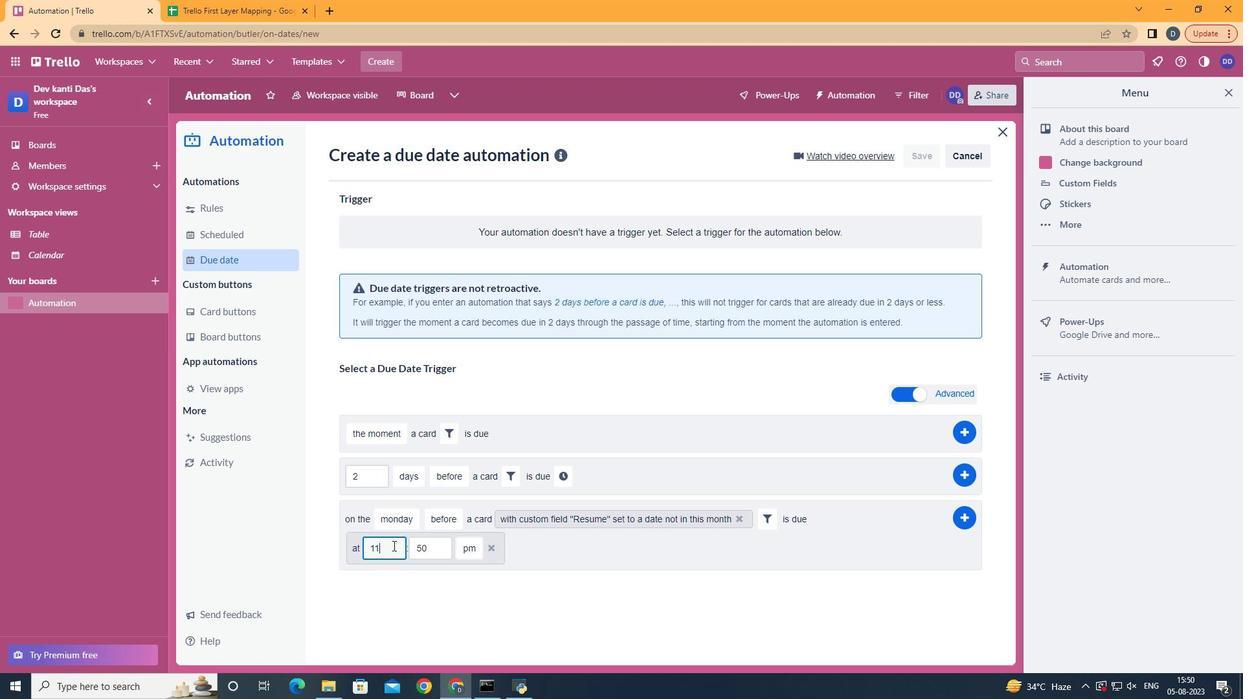 
Action: Mouse moved to (444, 551)
Screenshot: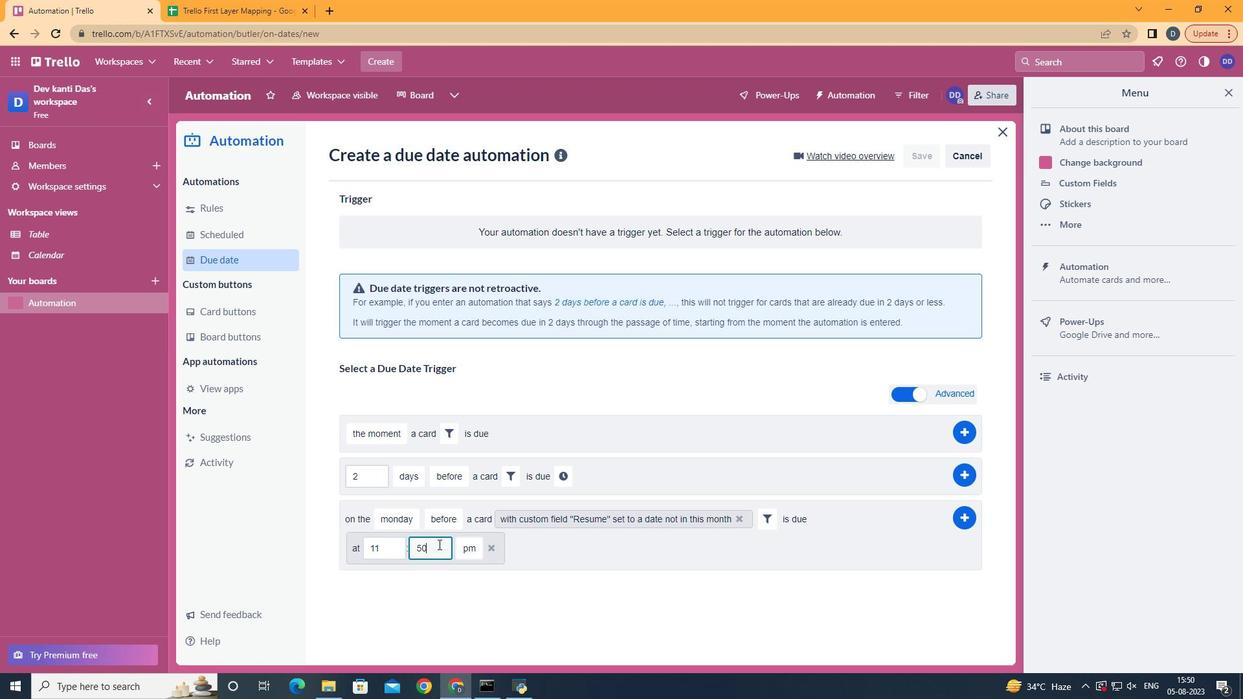 
Action: Mouse pressed left at (444, 551)
Screenshot: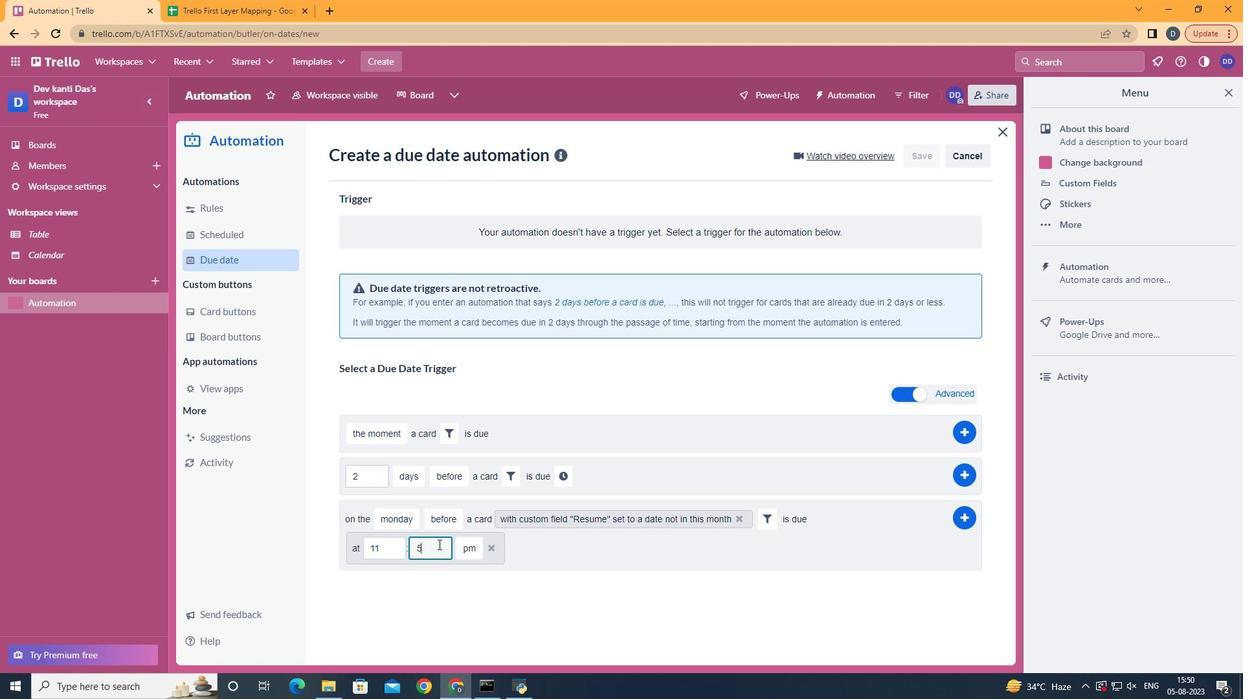 
Action: Mouse moved to (444, 551)
Screenshot: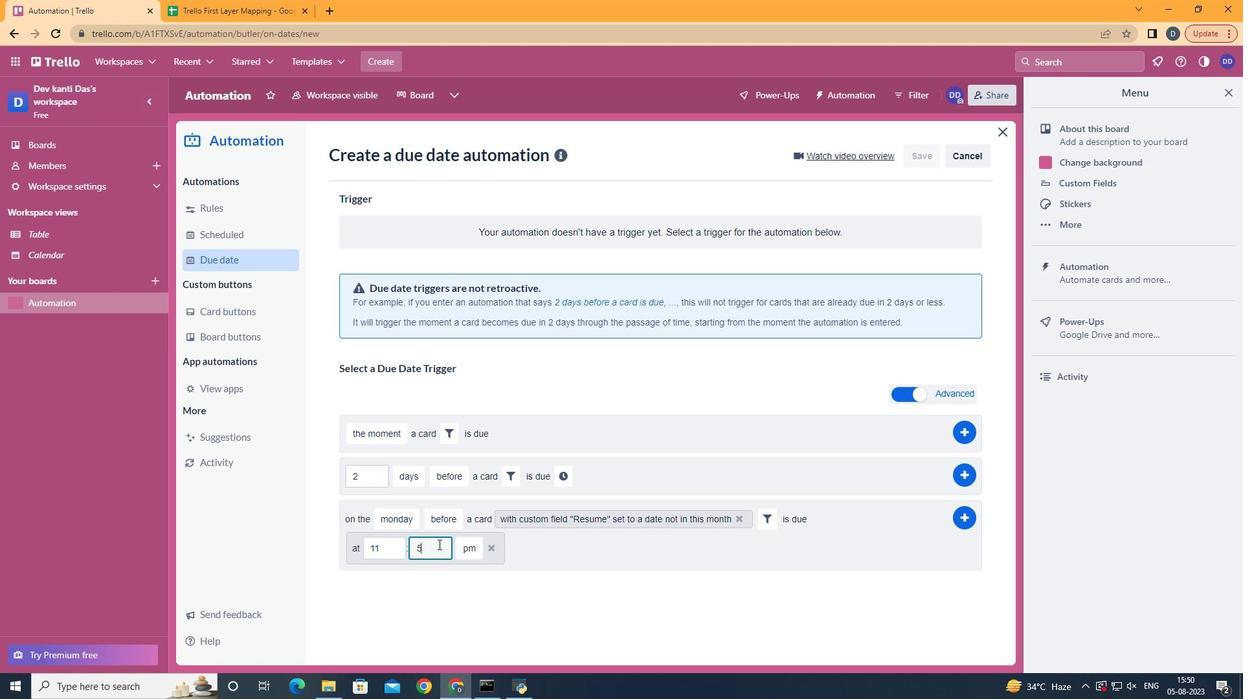 
Action: Key pressed <Key.backspace><Key.backspace>00
Screenshot: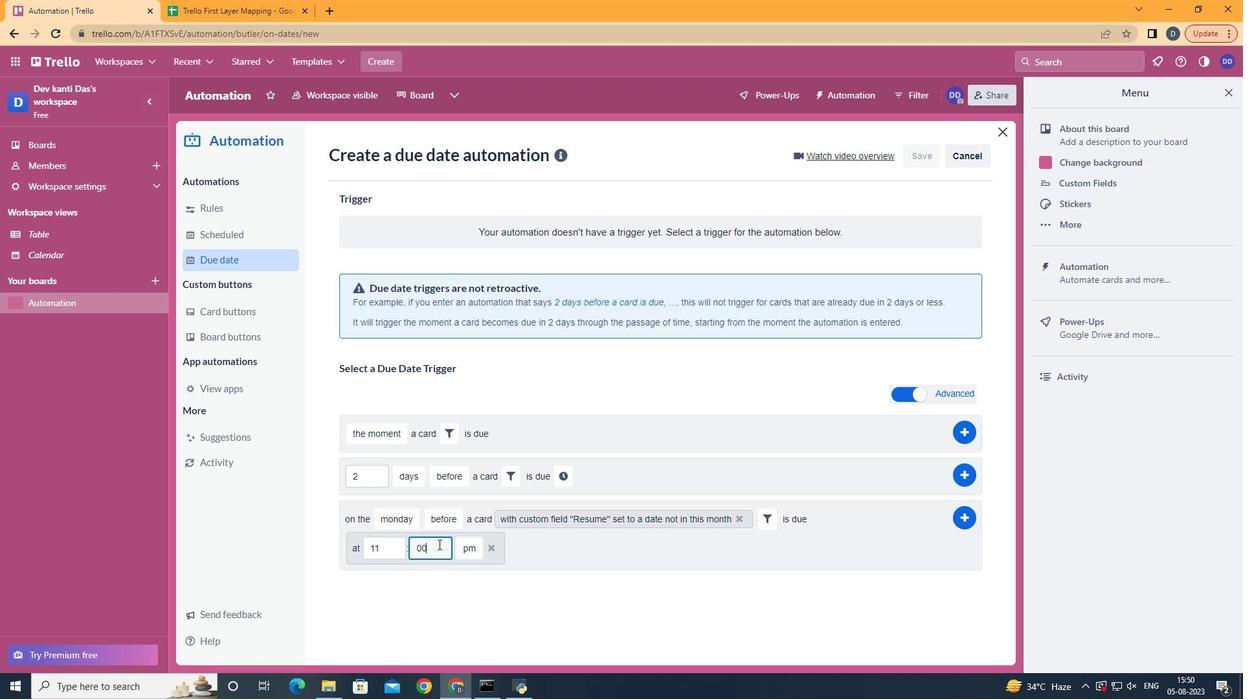 
Action: Mouse moved to (481, 580)
Screenshot: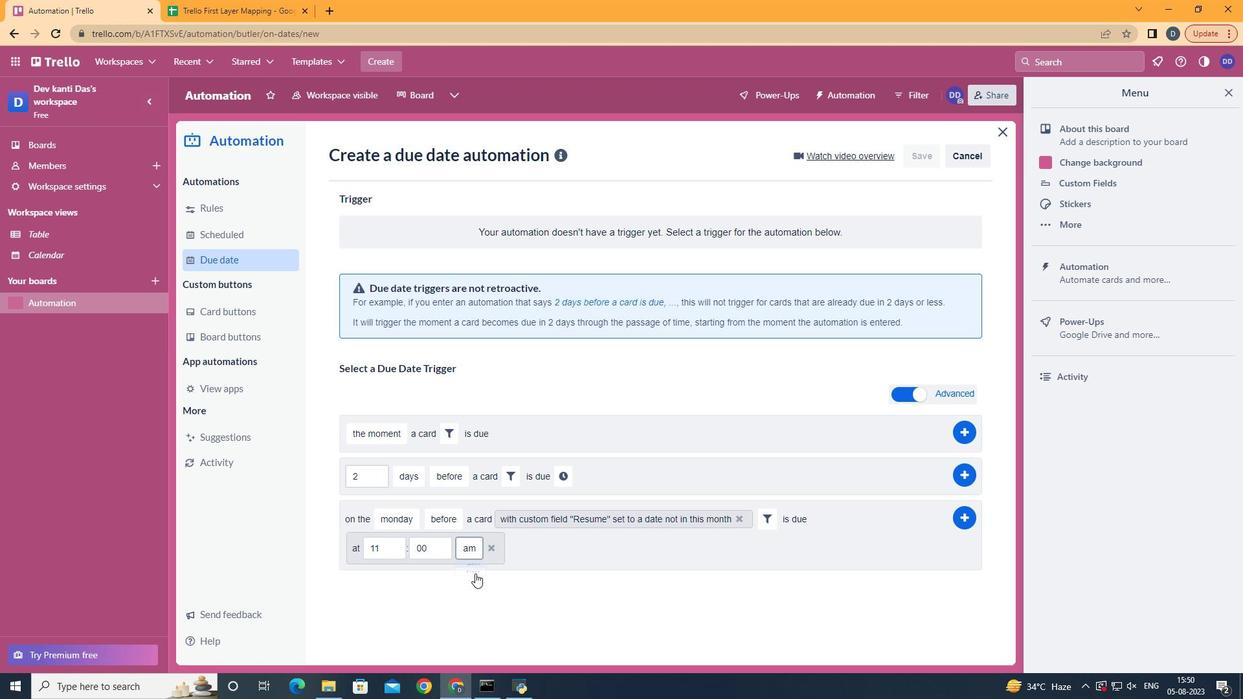 
Action: Mouse pressed left at (481, 580)
Screenshot: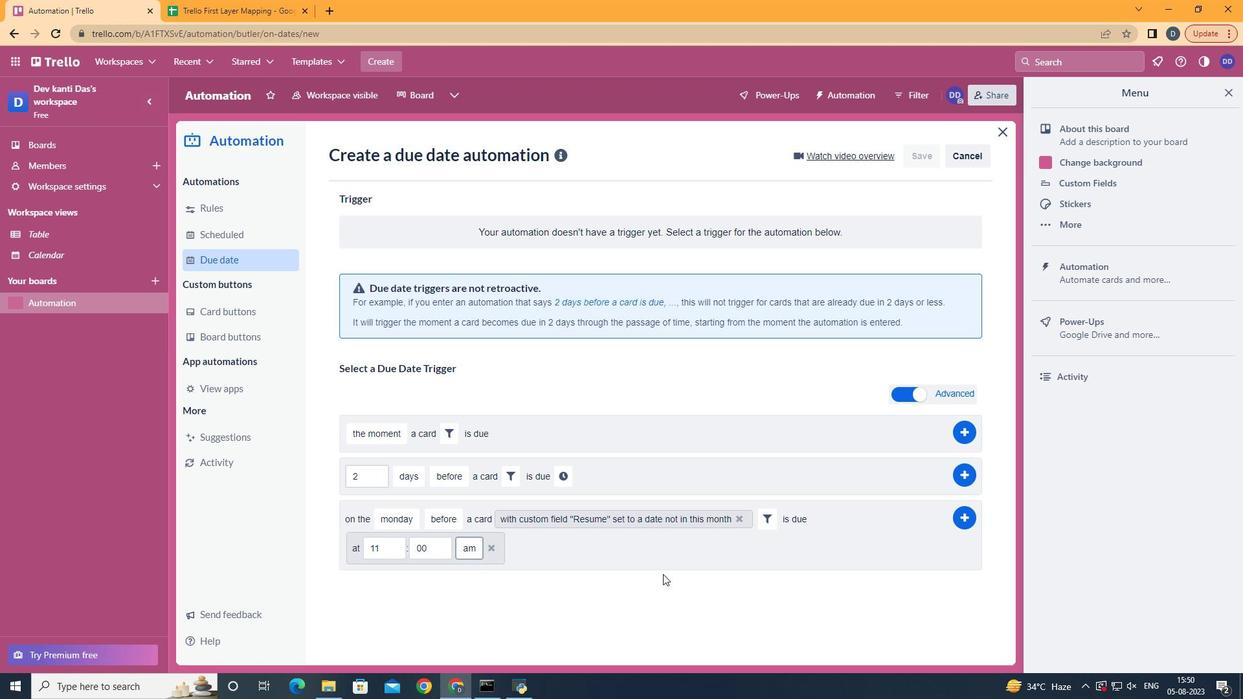 
Action: Mouse moved to (971, 527)
Screenshot: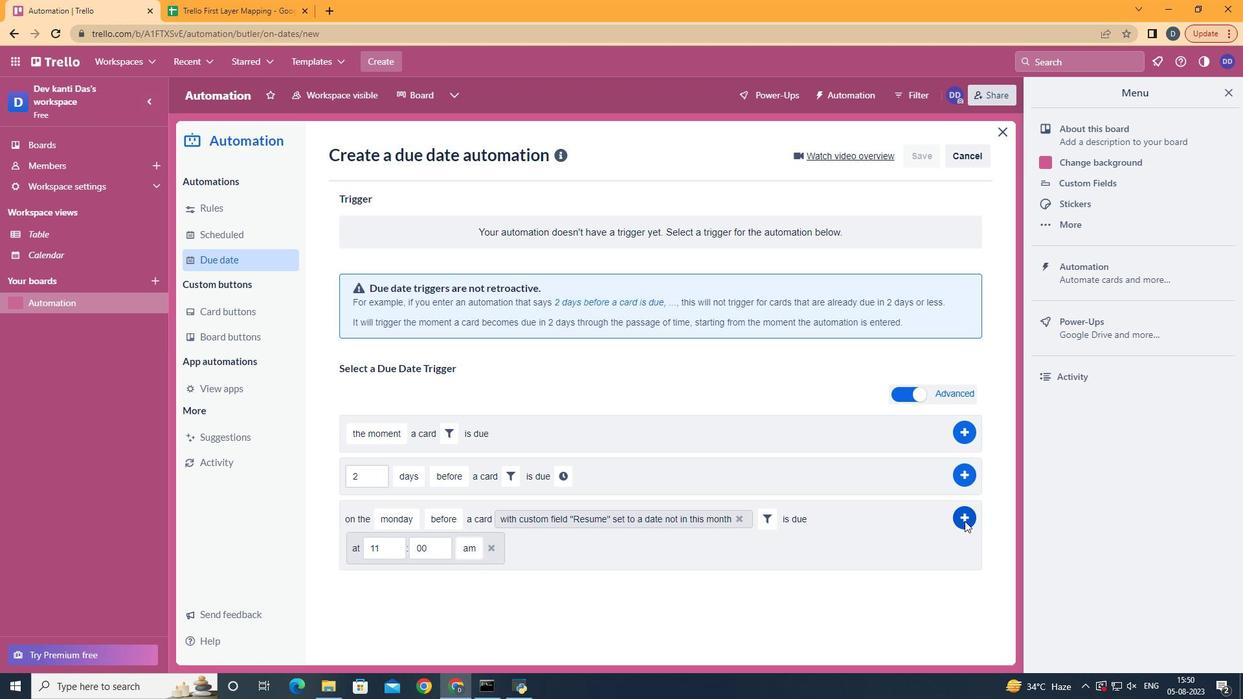 
Action: Mouse pressed left at (971, 527)
Screenshot: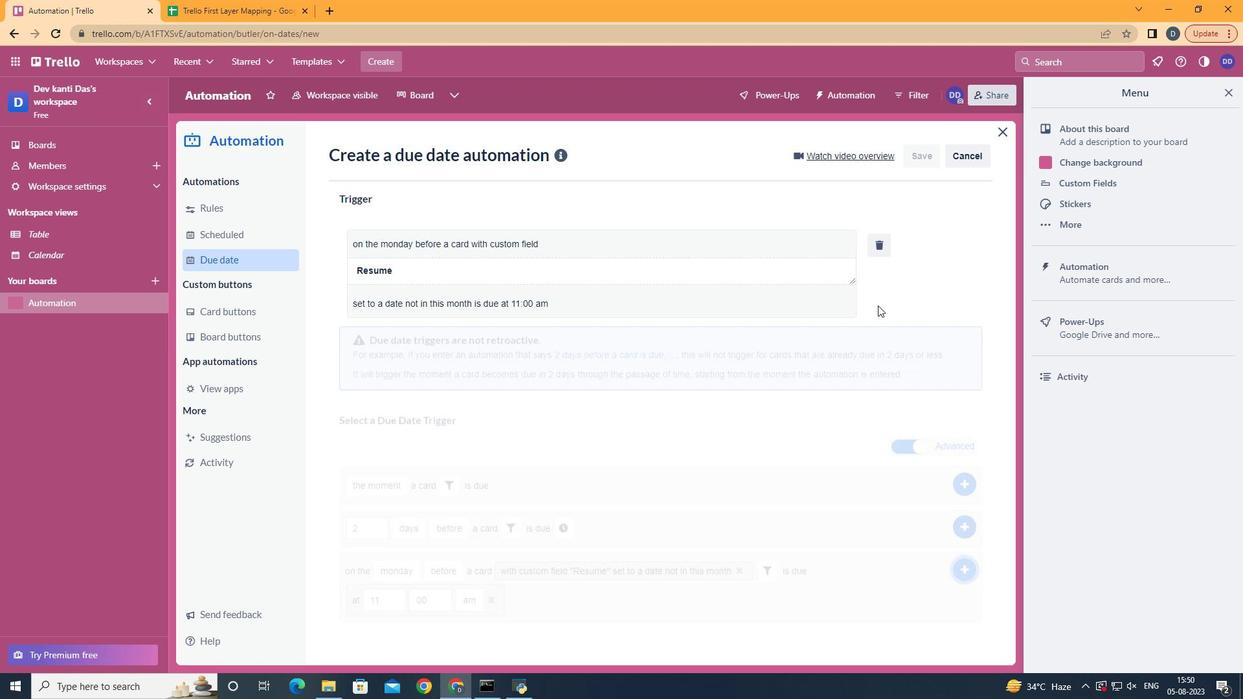 
Action: Mouse moved to (651, 261)
Screenshot: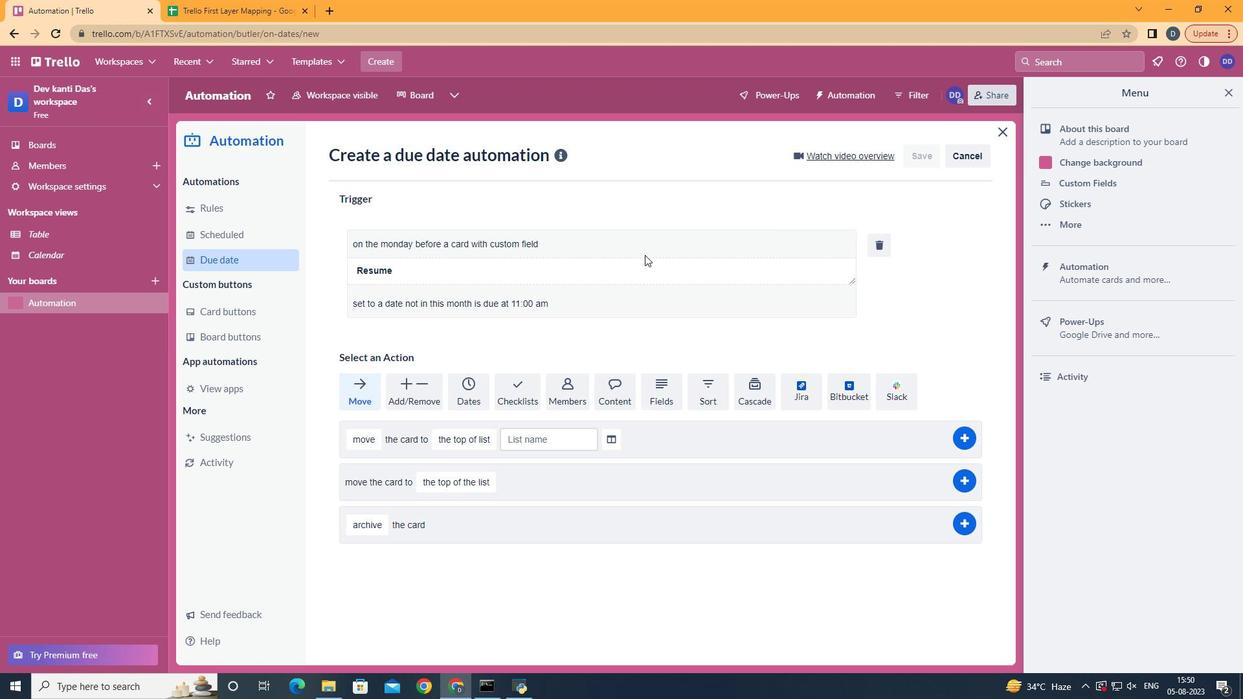 
